 Task: In the sheet Budget Analysis ToolFont size of heading  18 Font style of dataoswald 'Font size of data '9 Alignment of headline & dataAlign center.   Fill color in heading, Red Font color of dataIn the sheet   Spark Sales log   book
Action: Mouse moved to (130, 705)
Screenshot: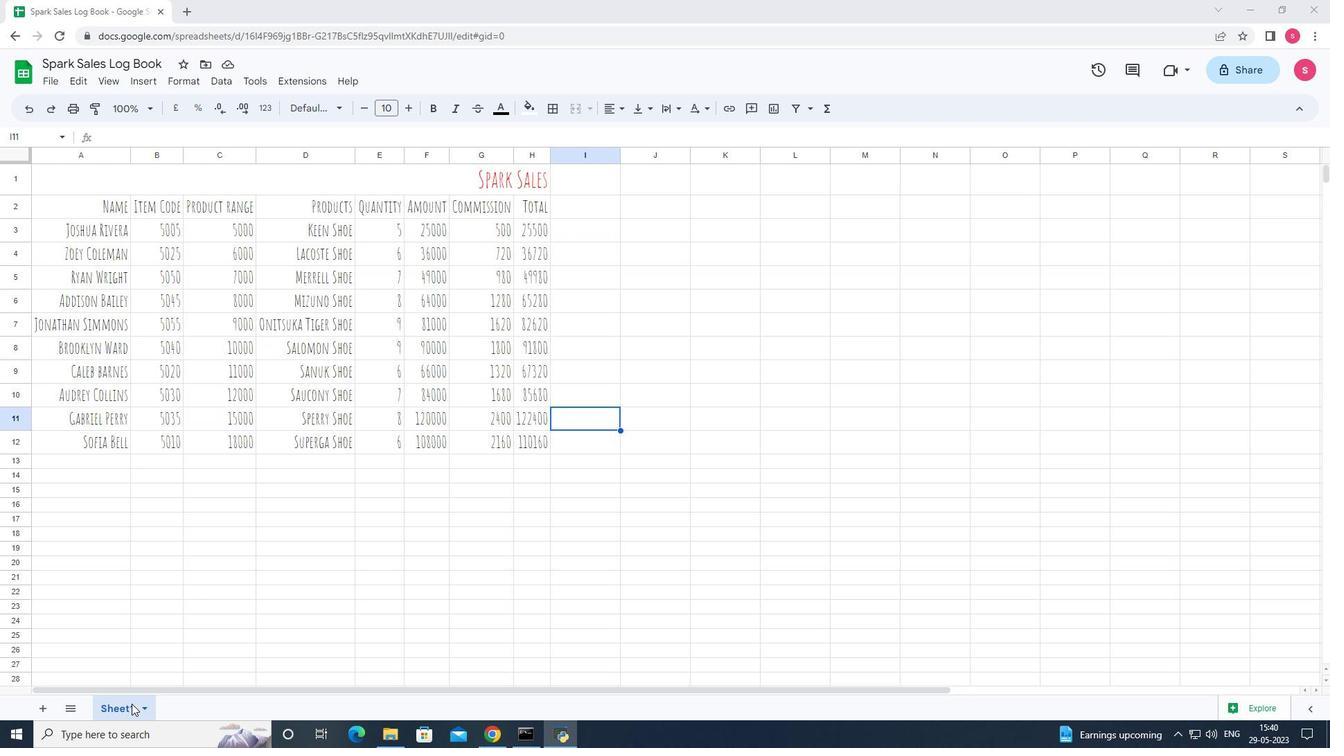 
Action: Mouse pressed left at (130, 705)
Screenshot: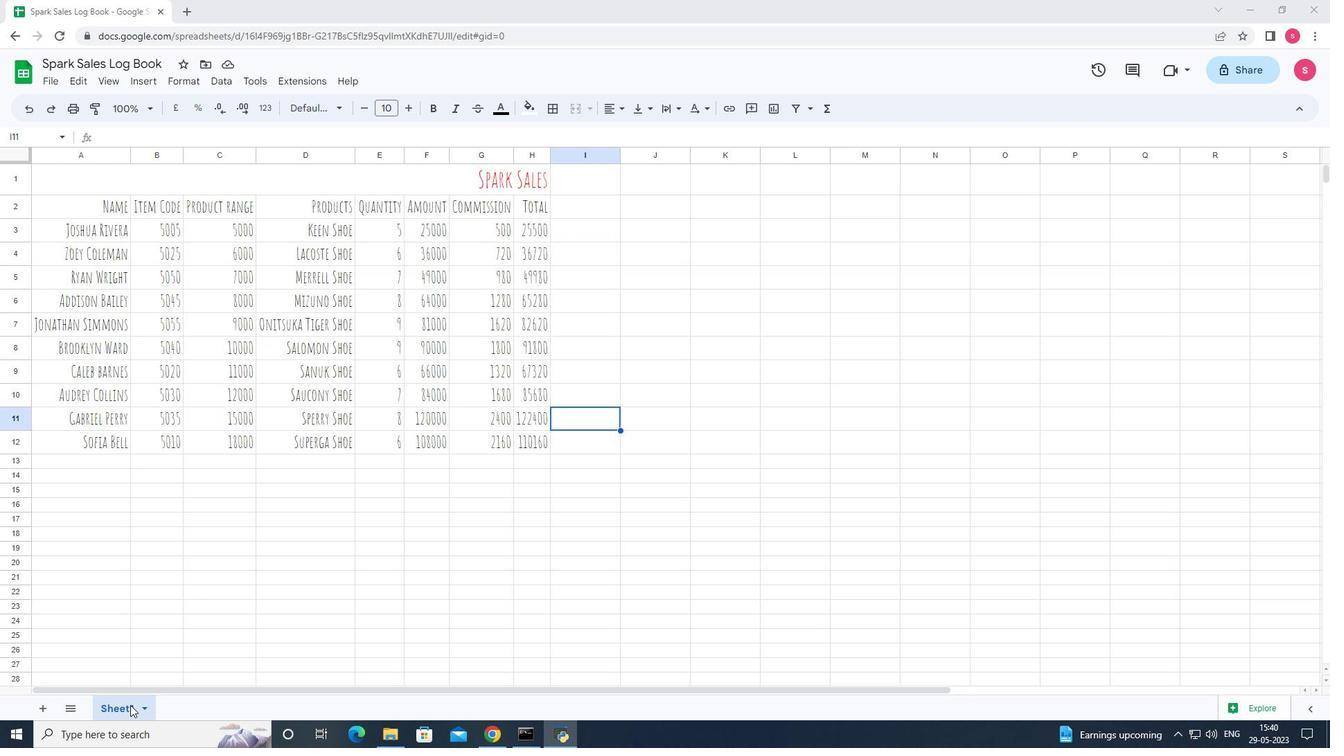 
Action: Mouse pressed left at (130, 705)
Screenshot: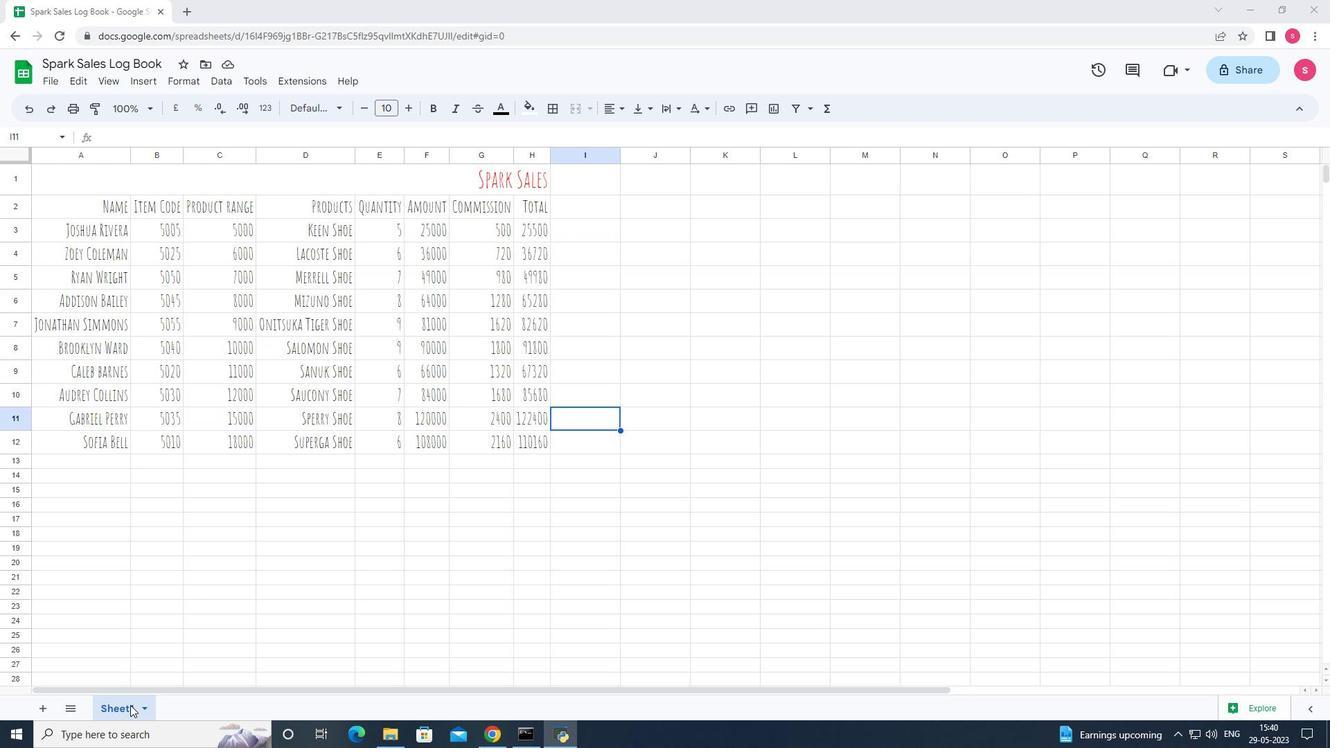 
Action: Key pressed <Key.shift>Budget<Key.space><Key.shift>Analysis<Key.space><Key.shift>Tool<Key.enter>
Screenshot: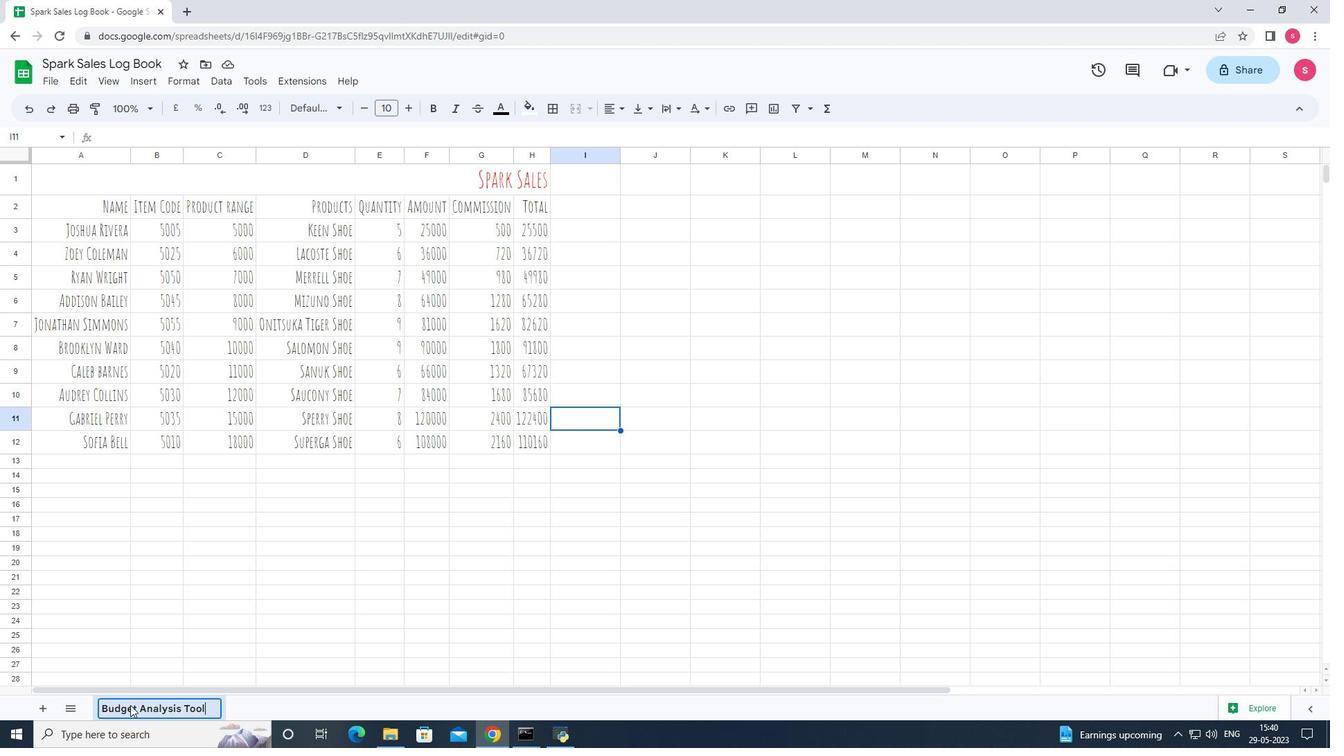 
Action: Mouse moved to (288, 184)
Screenshot: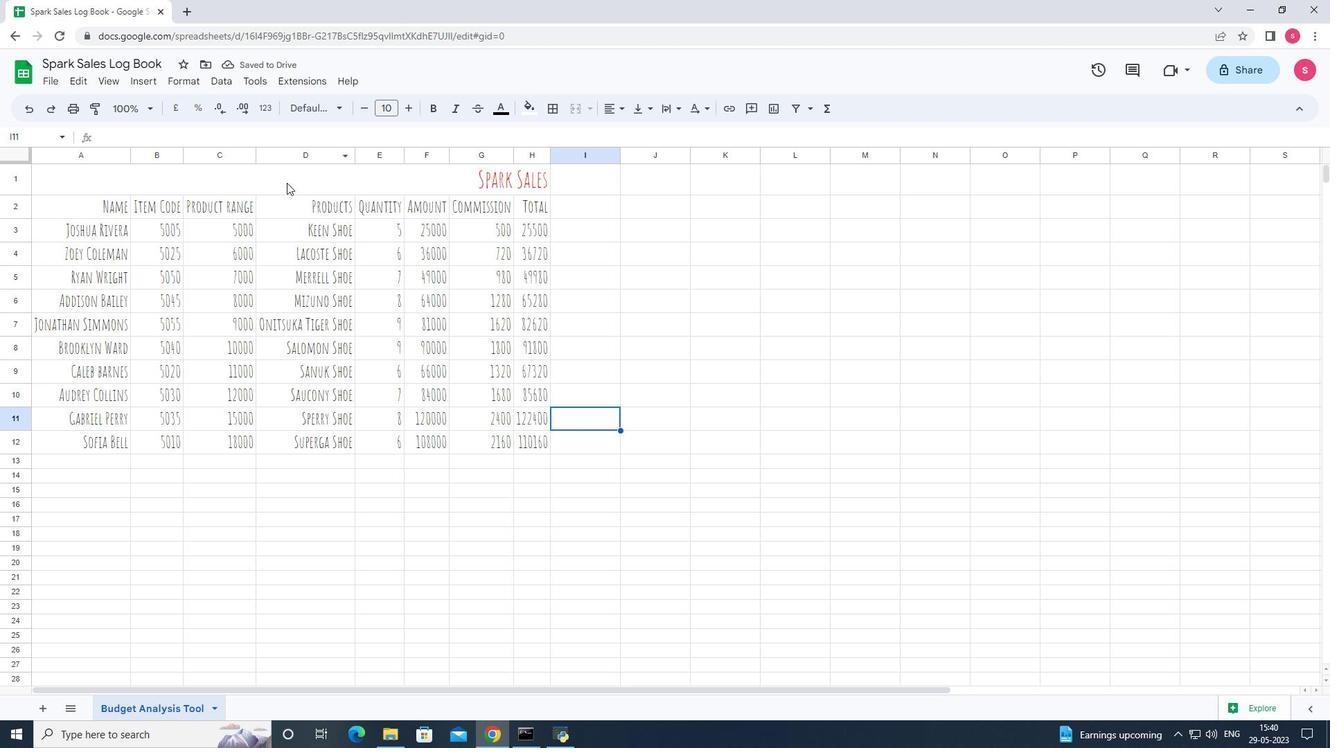 
Action: Mouse pressed left at (288, 184)
Screenshot: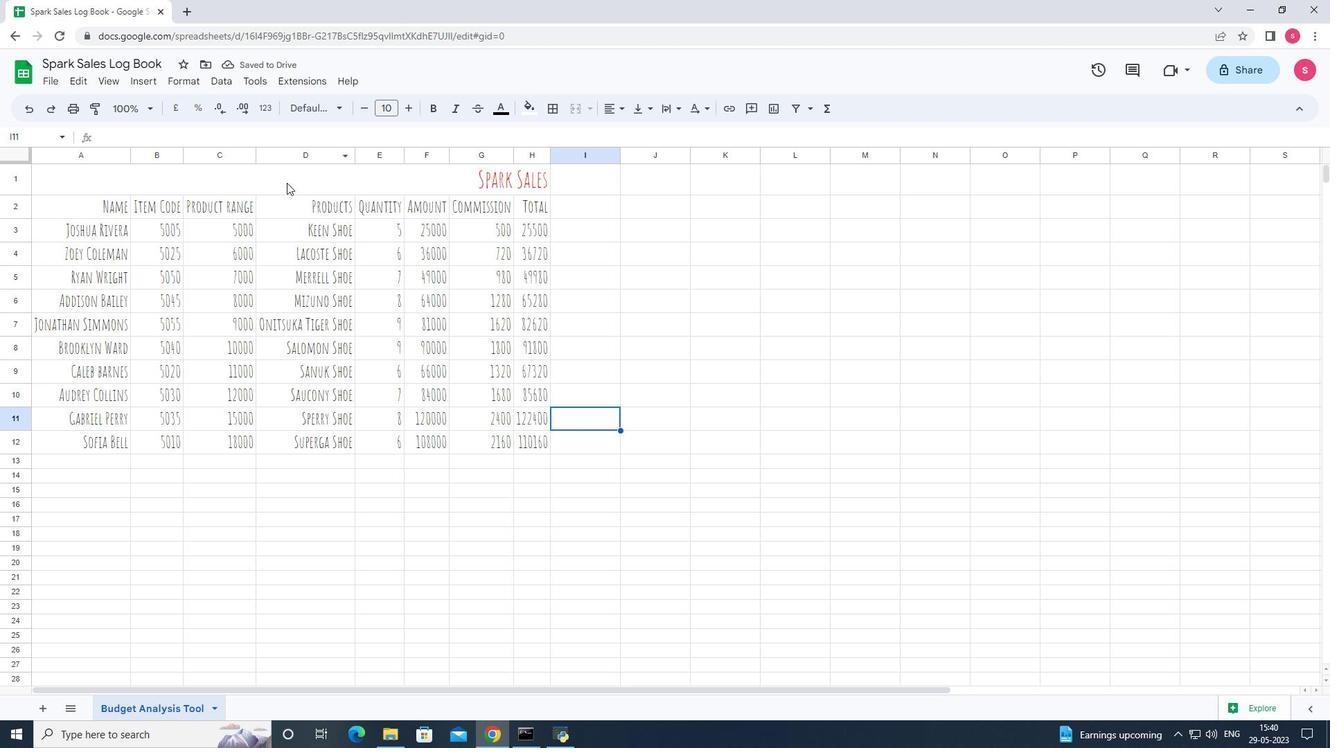 
Action: Mouse moved to (366, 110)
Screenshot: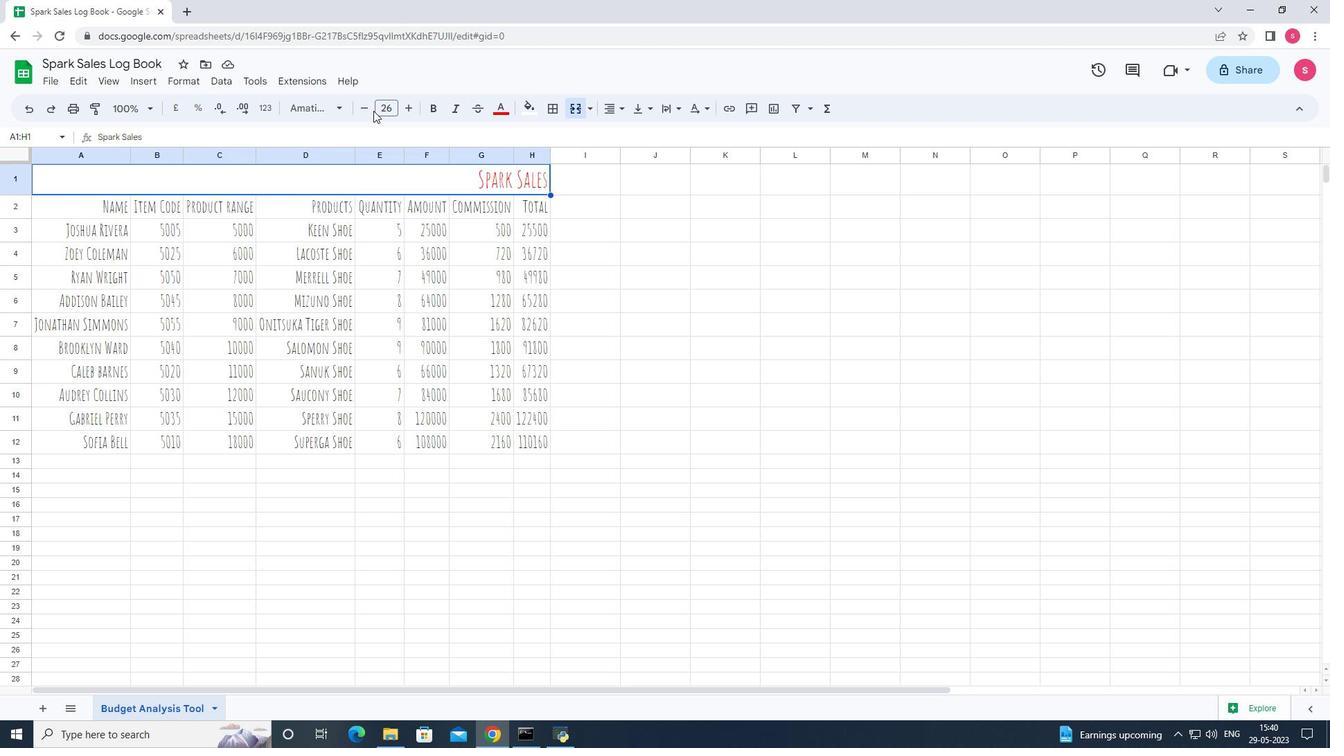 
Action: Mouse pressed left at (366, 110)
Screenshot: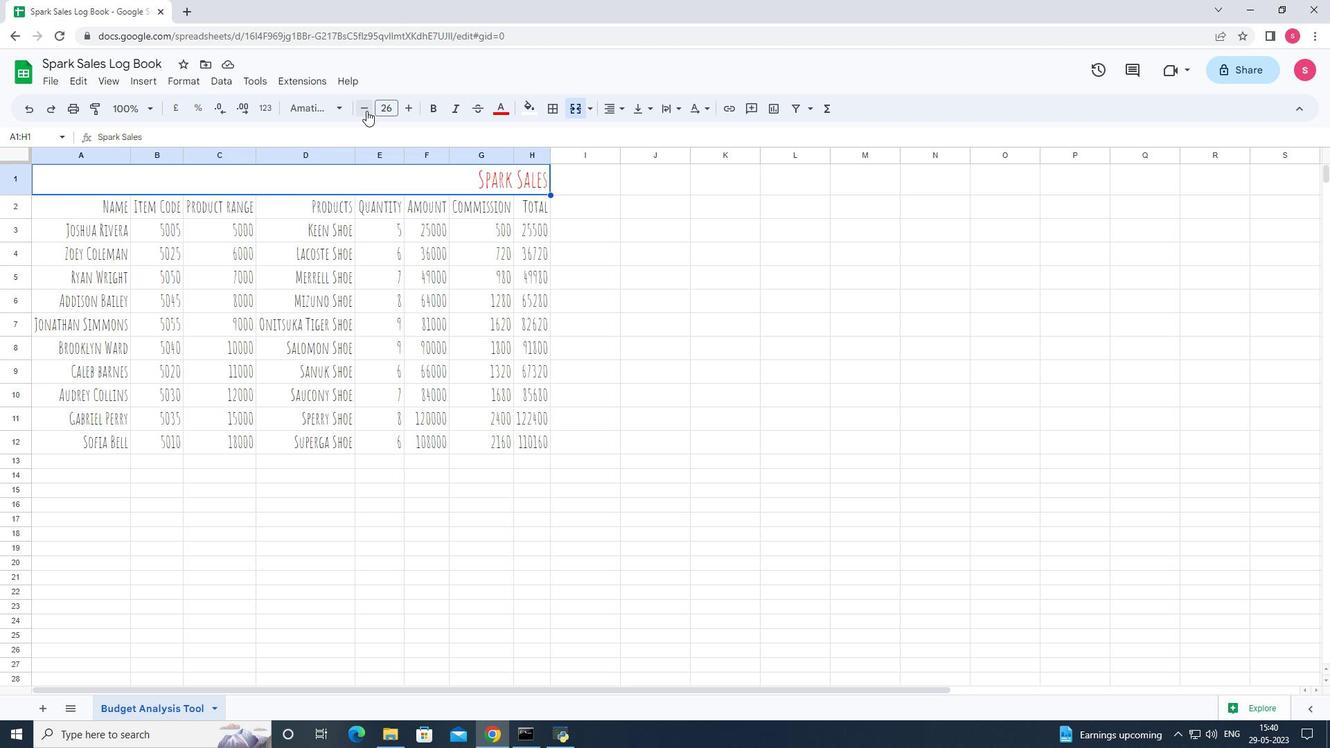 
Action: Mouse pressed left at (366, 110)
Screenshot: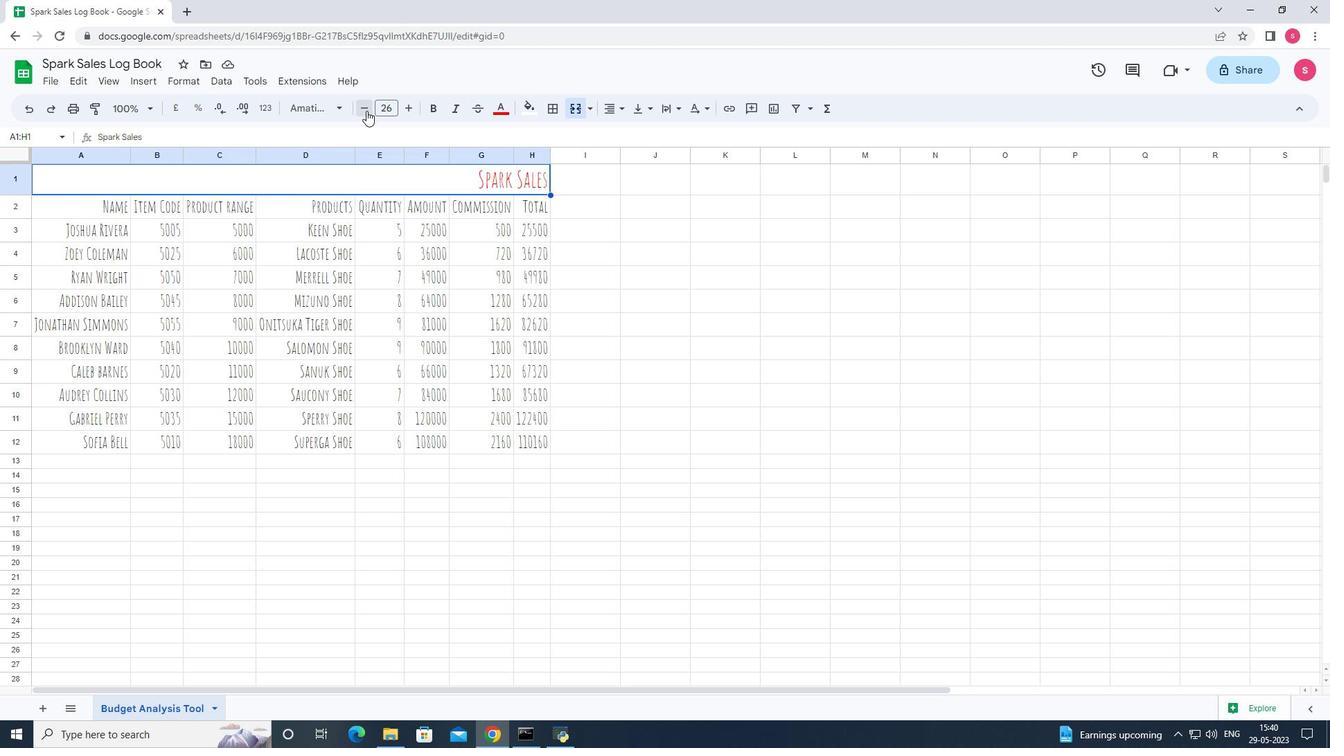 
Action: Mouse pressed left at (366, 110)
Screenshot: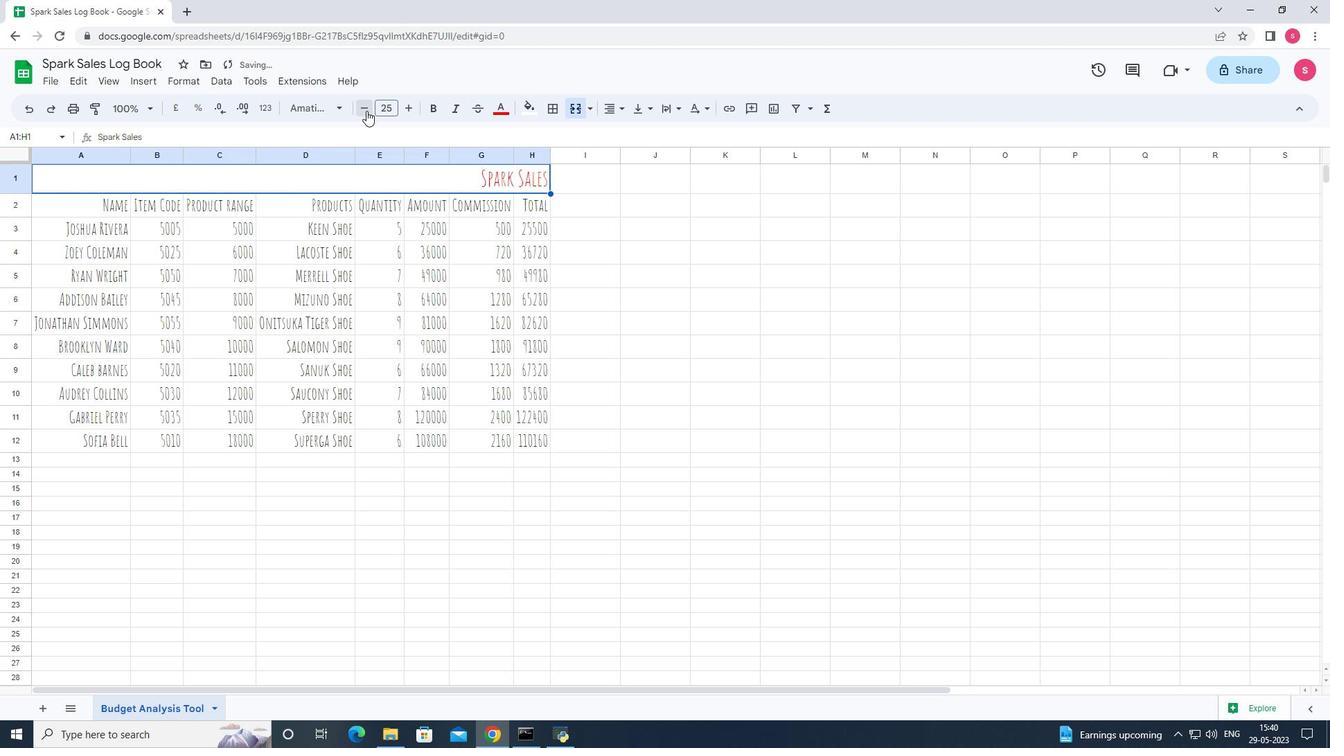 
Action: Mouse pressed left at (366, 110)
Screenshot: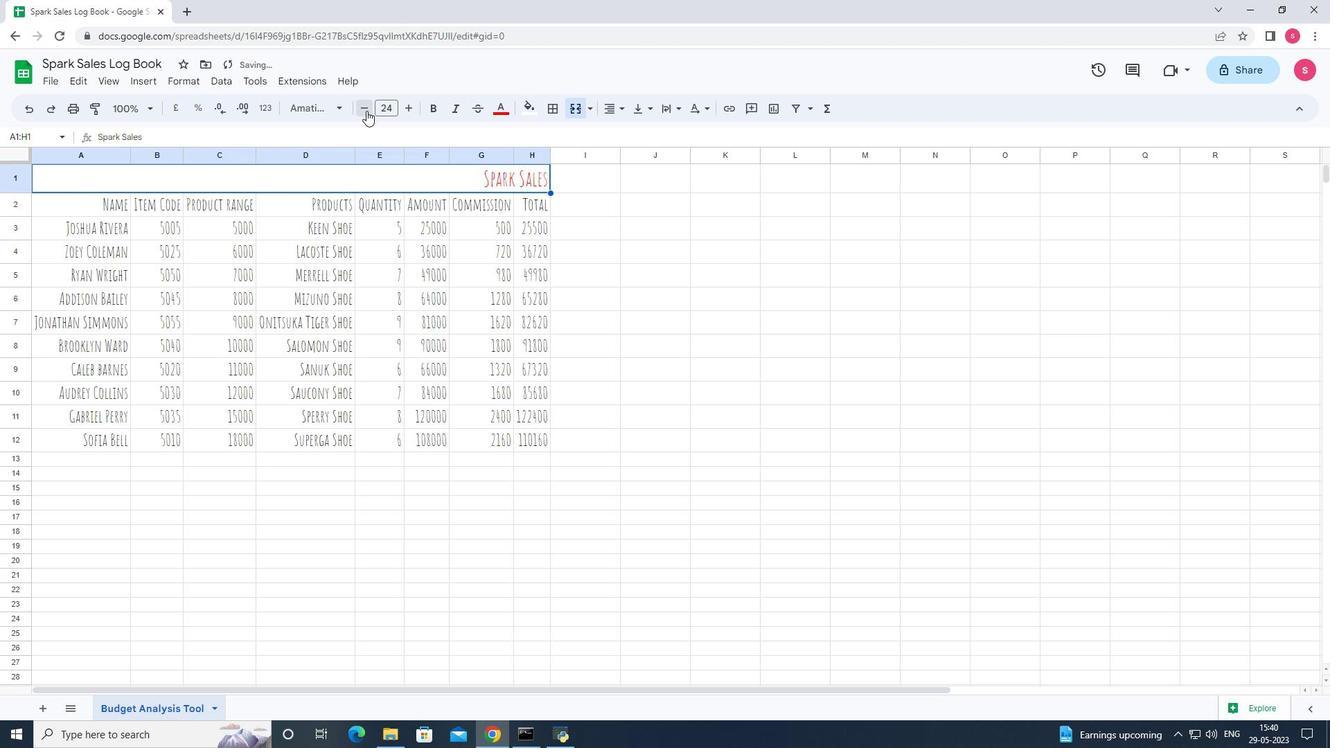 
Action: Mouse pressed left at (366, 110)
Screenshot: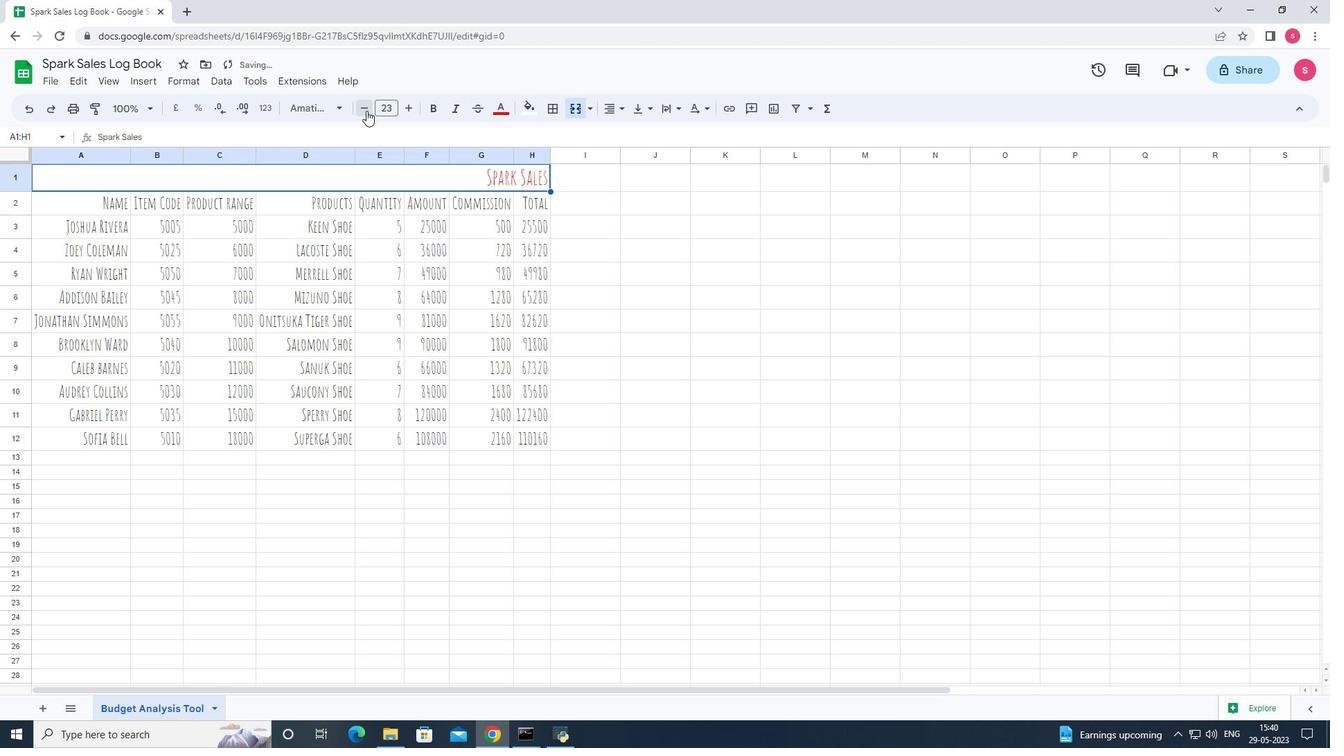 
Action: Mouse pressed left at (366, 110)
Screenshot: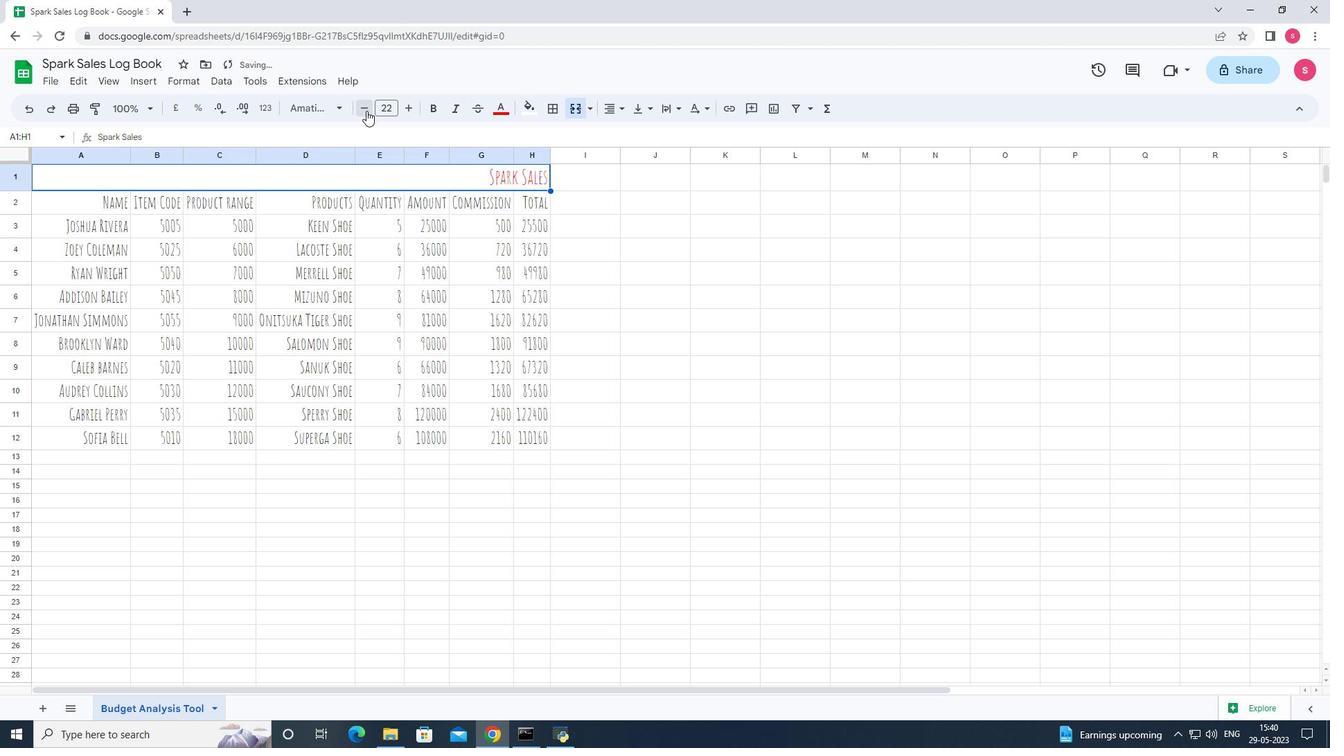 
Action: Mouse pressed left at (366, 110)
Screenshot: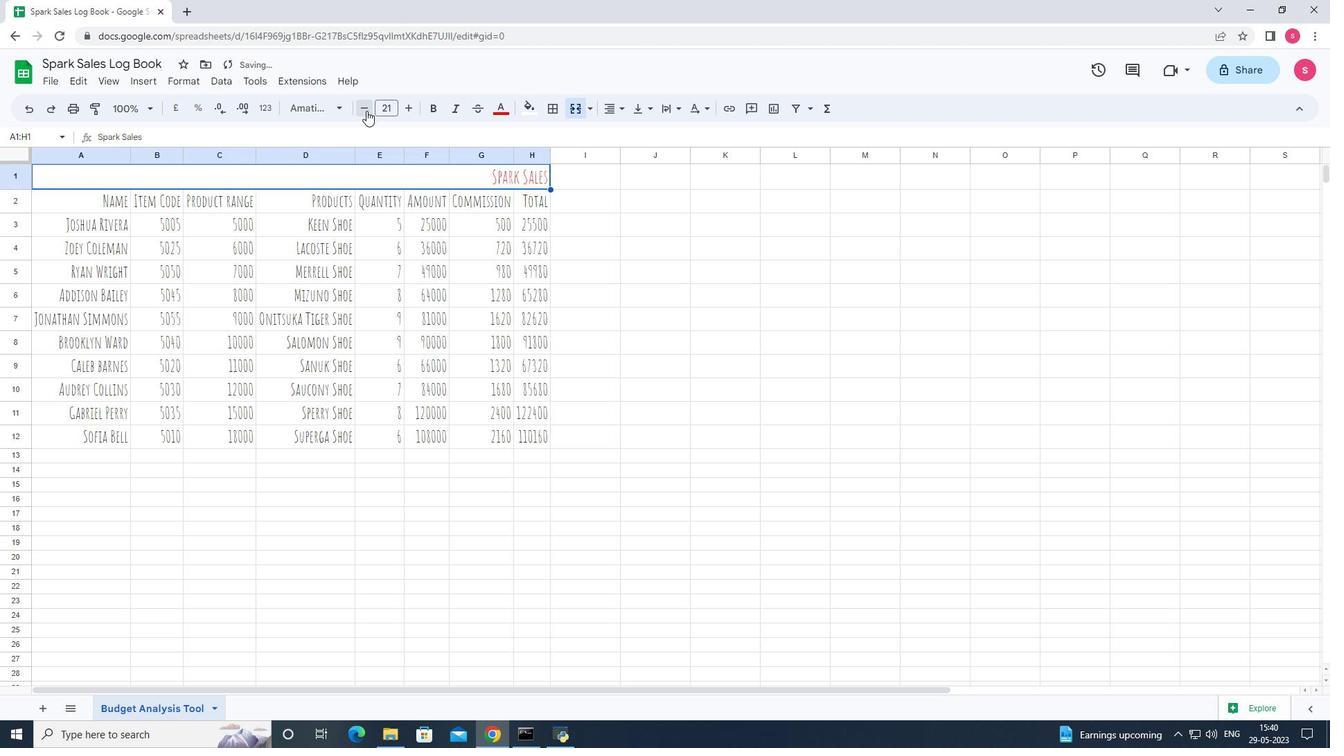 
Action: Mouse pressed left at (366, 110)
Screenshot: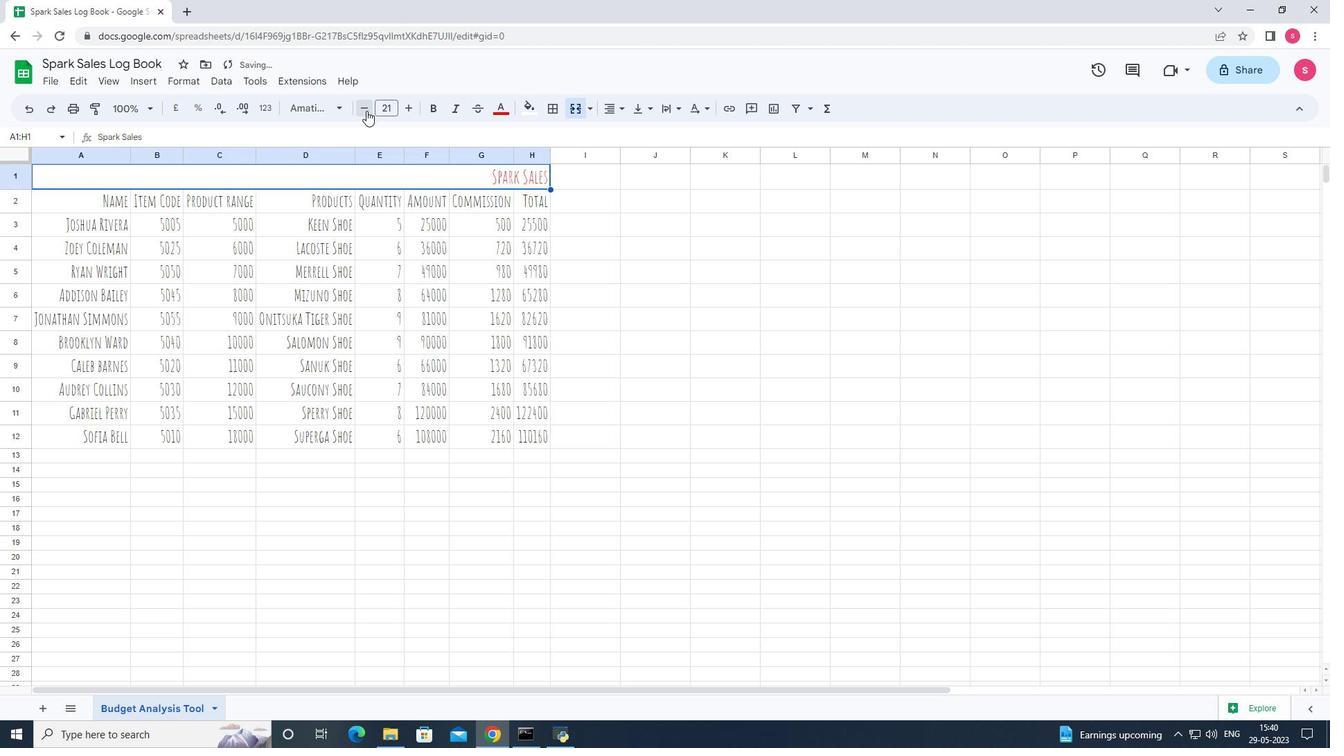
Action: Mouse moved to (90, 192)
Screenshot: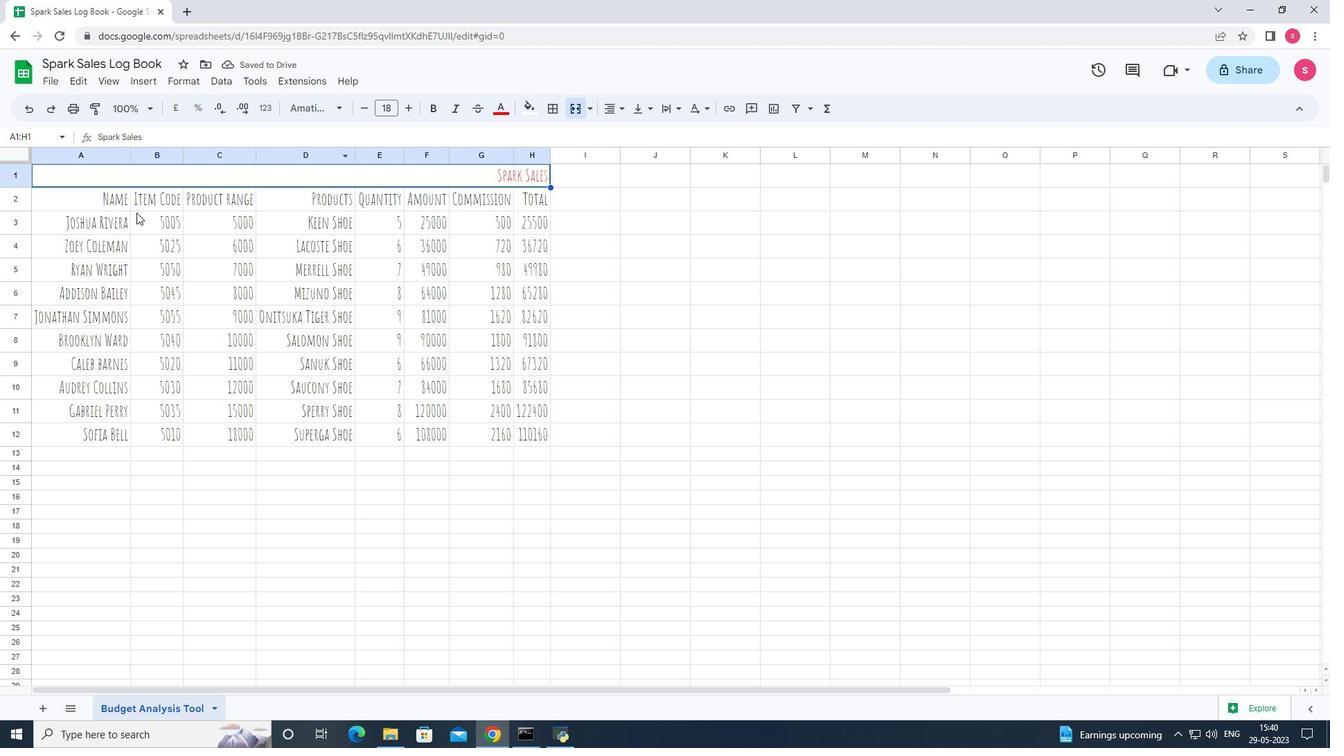 
Action: Mouse pressed left at (90, 192)
Screenshot: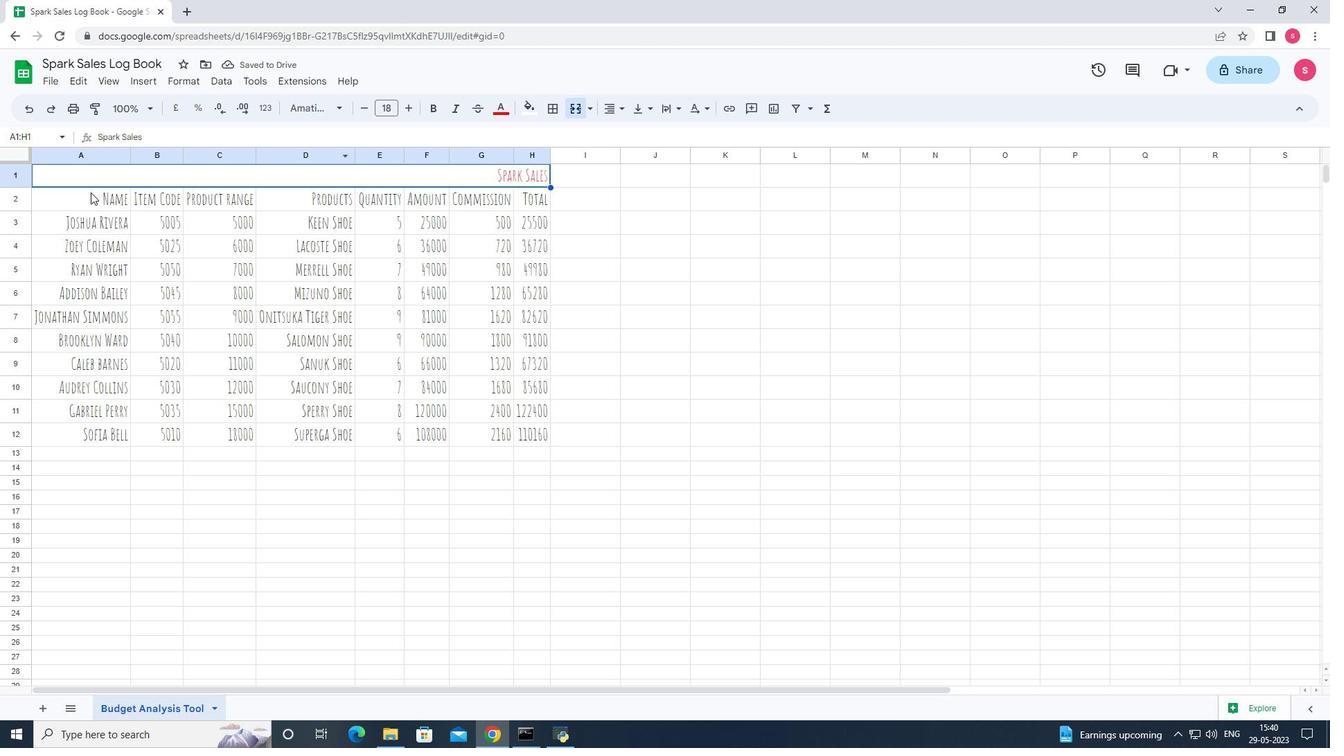 
Action: Mouse moved to (342, 112)
Screenshot: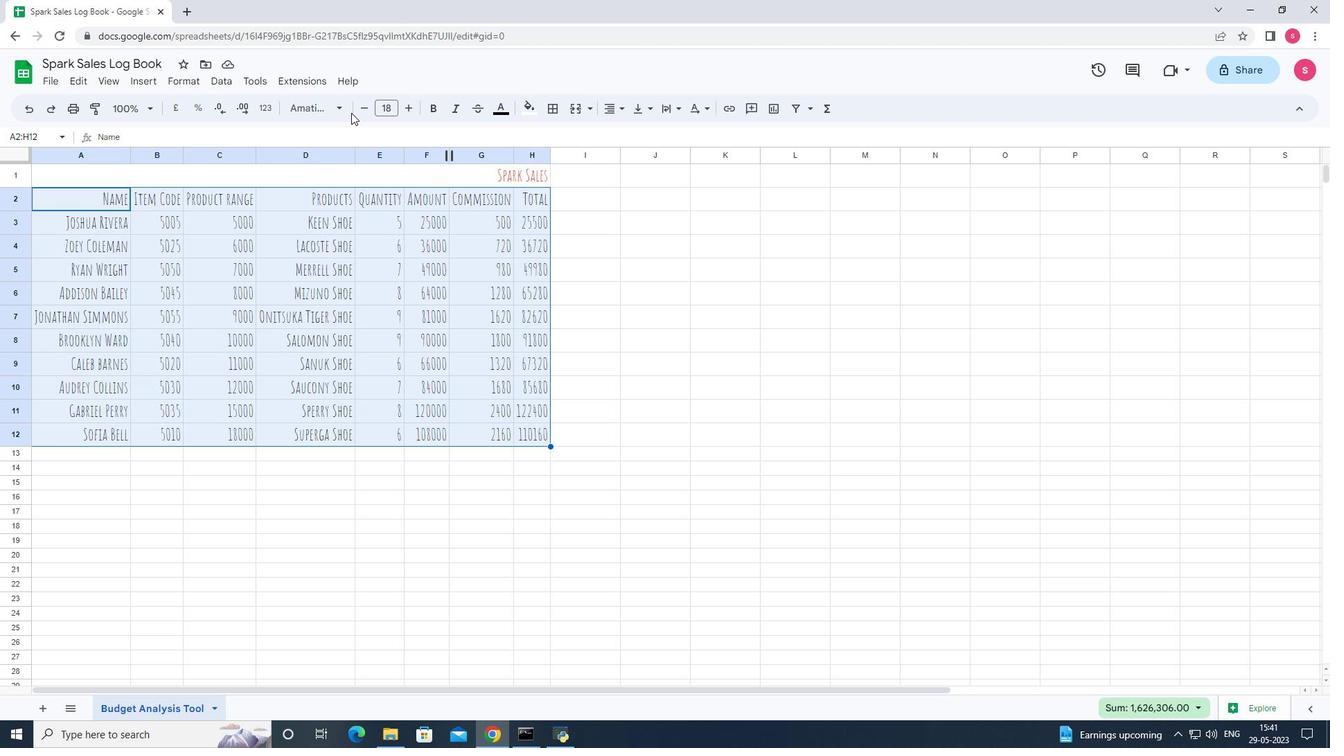 
Action: Mouse pressed left at (342, 112)
Screenshot: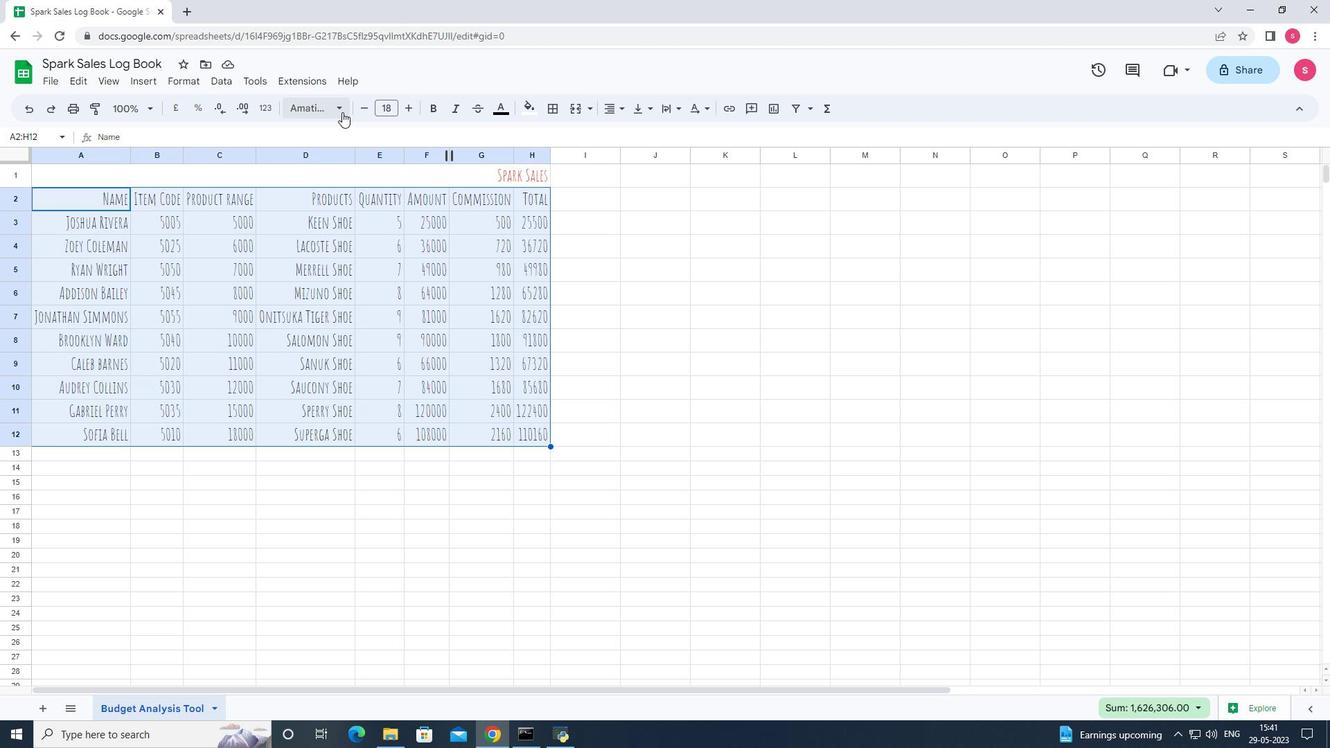 
Action: Mouse moved to (330, 272)
Screenshot: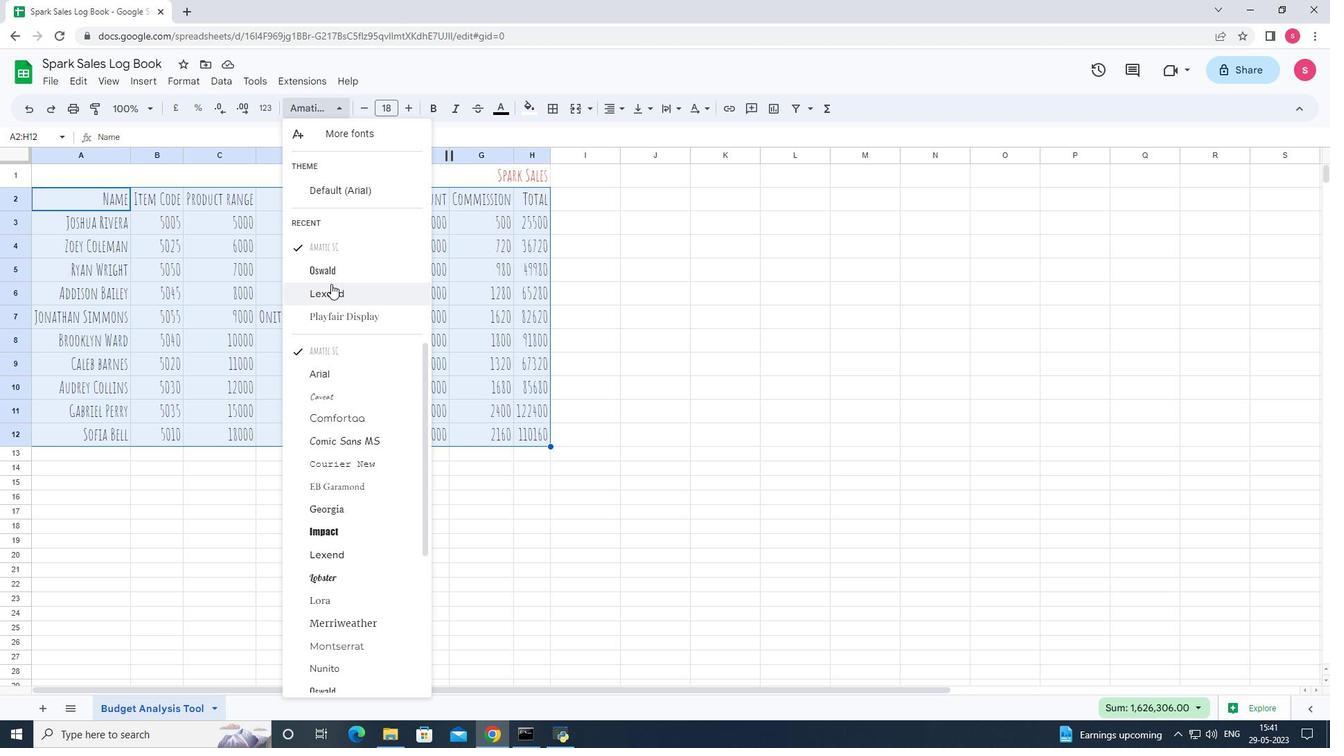 
Action: Mouse pressed left at (330, 272)
Screenshot: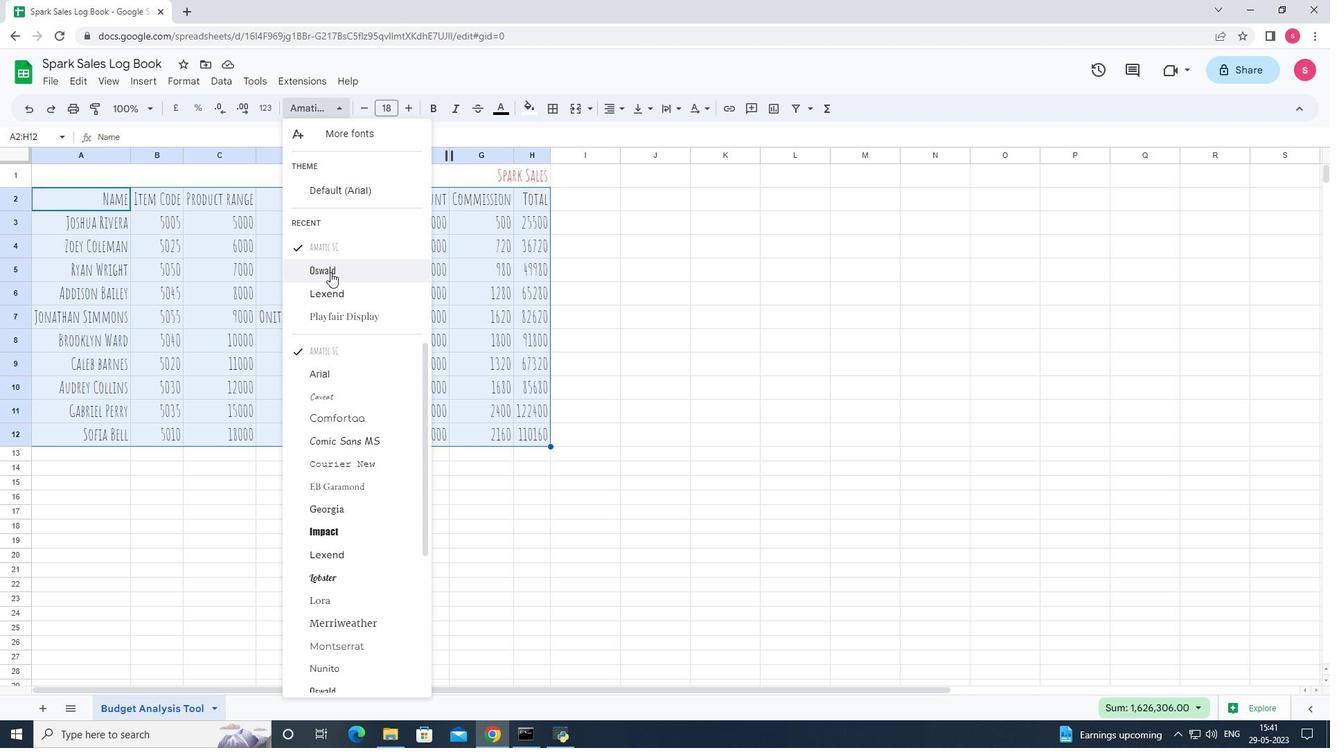 
Action: Mouse moved to (367, 103)
Screenshot: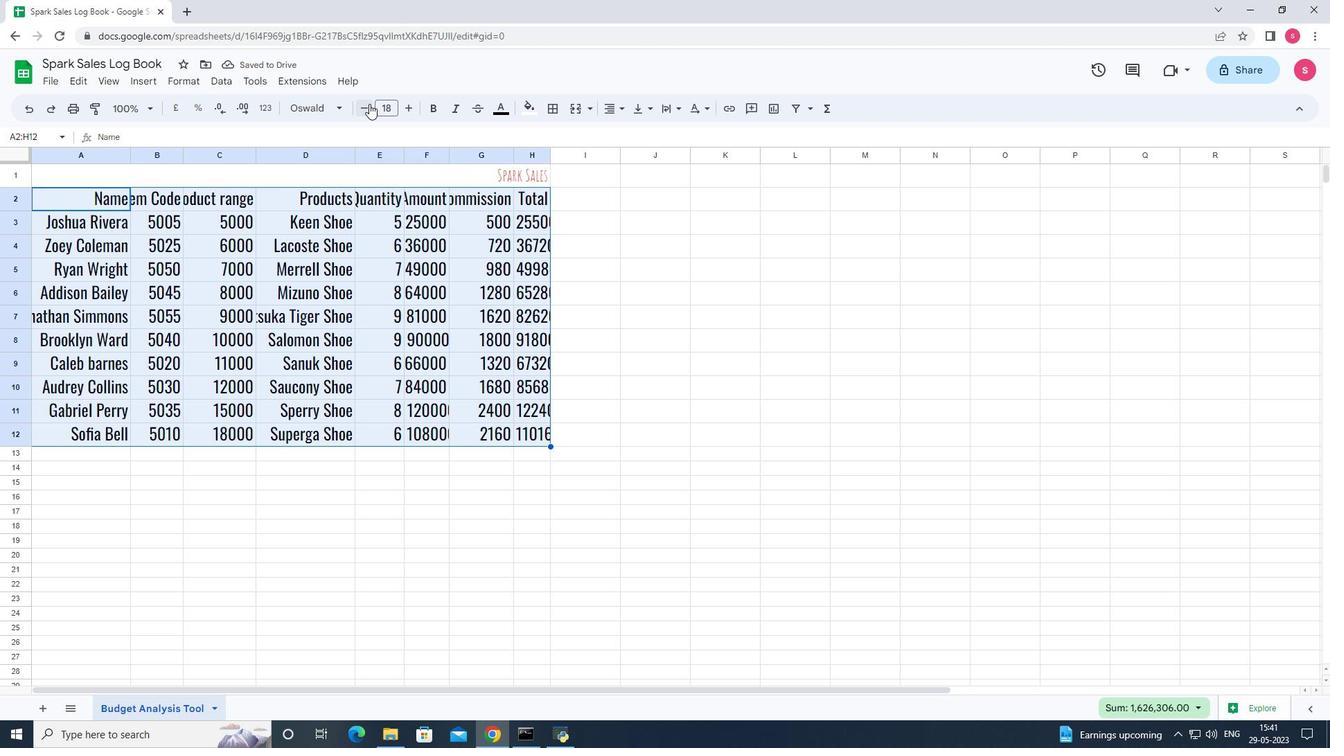 
Action: Mouse pressed left at (367, 103)
Screenshot: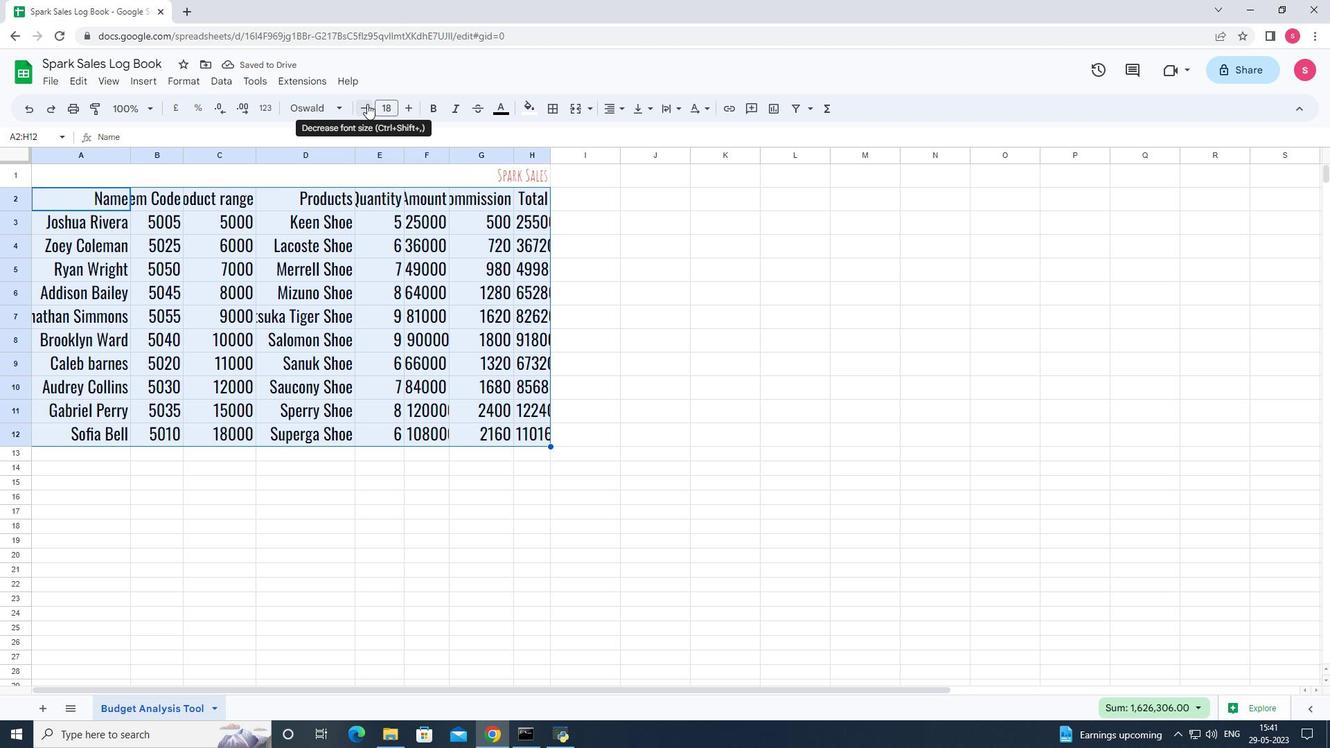 
Action: Mouse pressed left at (367, 103)
Screenshot: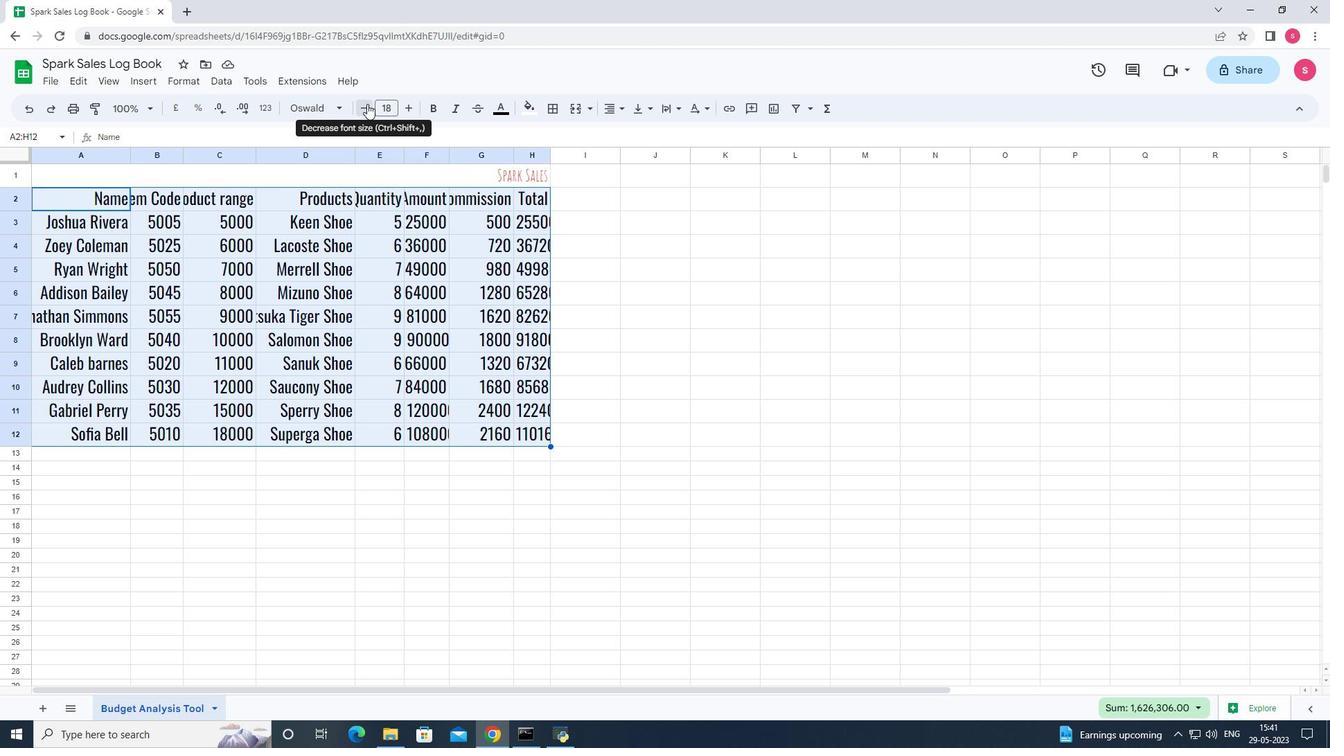 
Action: Mouse pressed left at (367, 103)
Screenshot: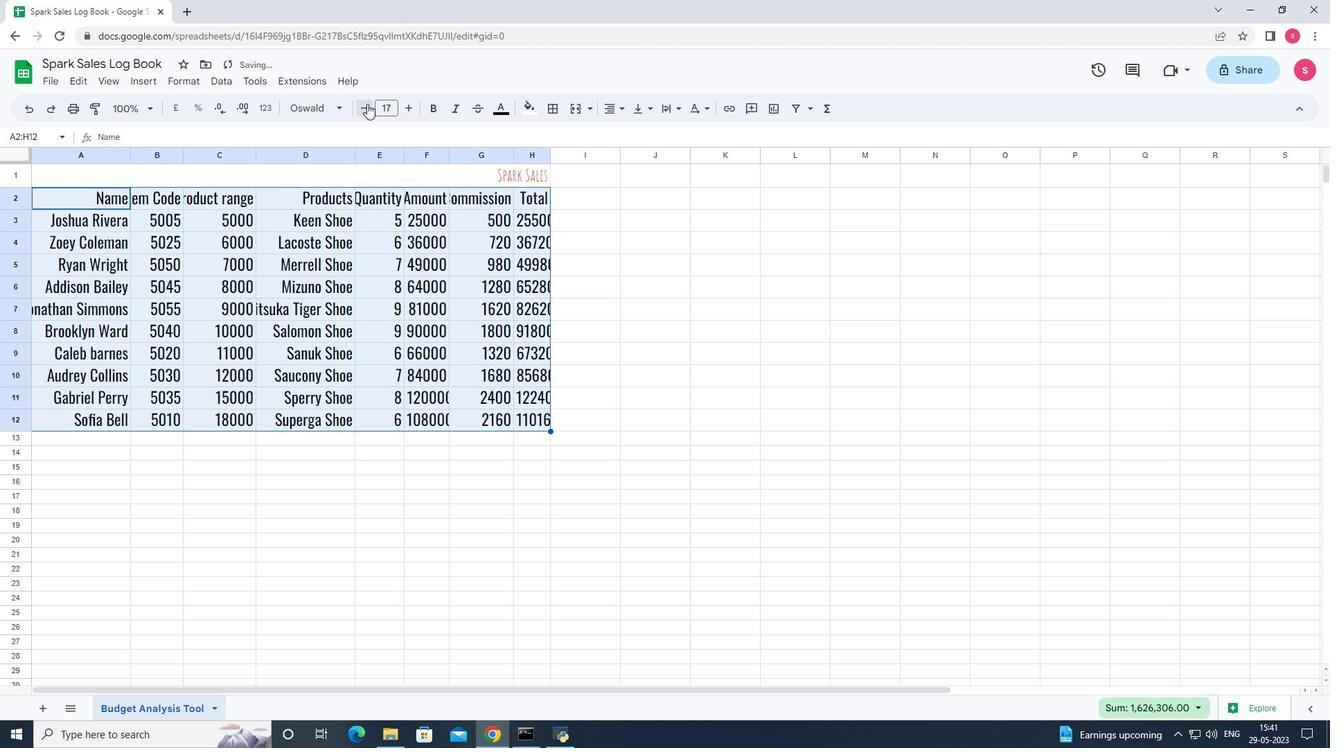 
Action: Mouse pressed left at (367, 103)
Screenshot: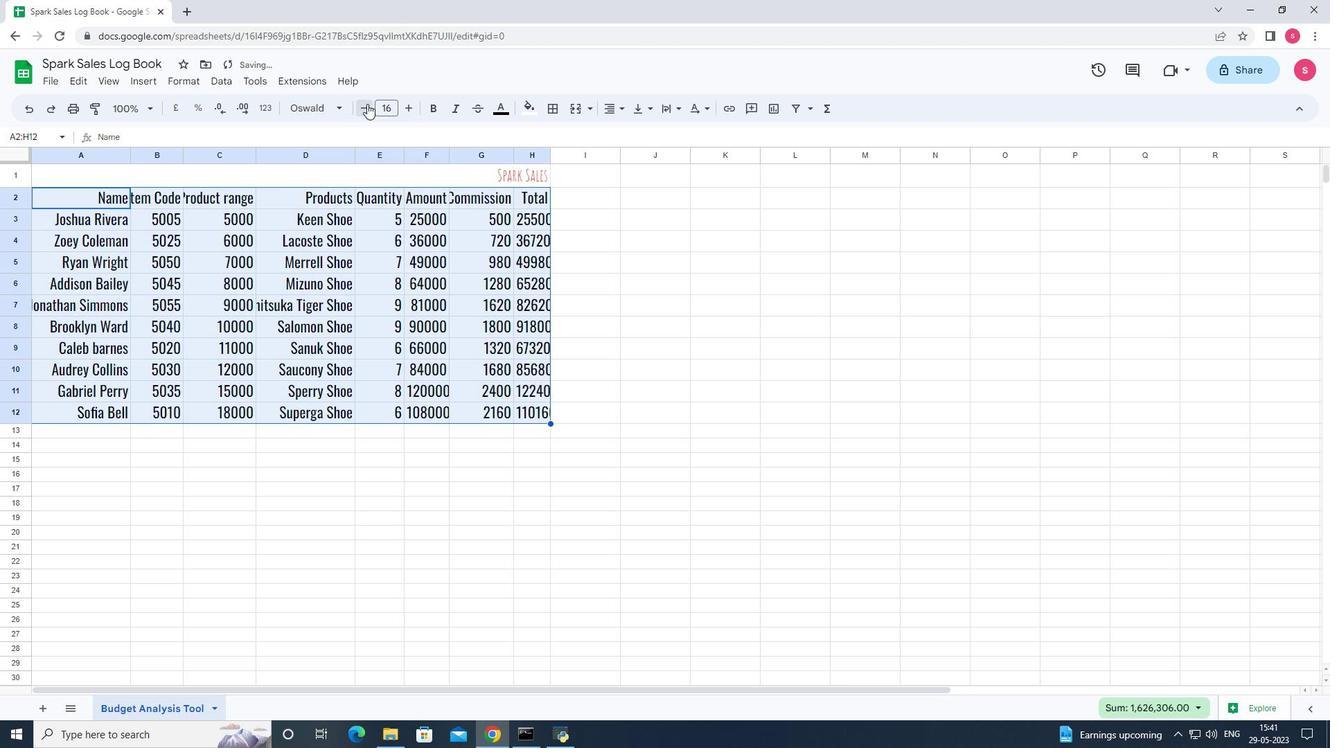 
Action: Mouse pressed left at (367, 103)
Screenshot: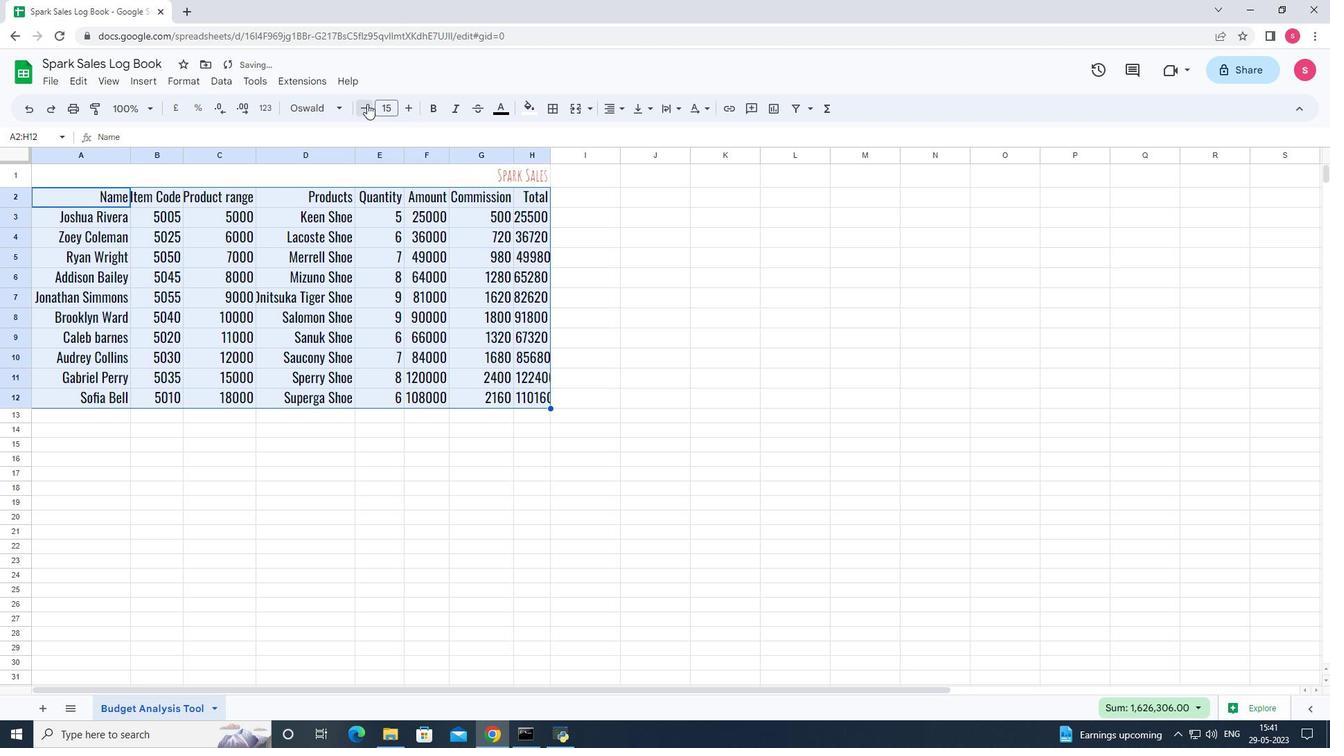 
Action: Mouse pressed left at (367, 103)
Screenshot: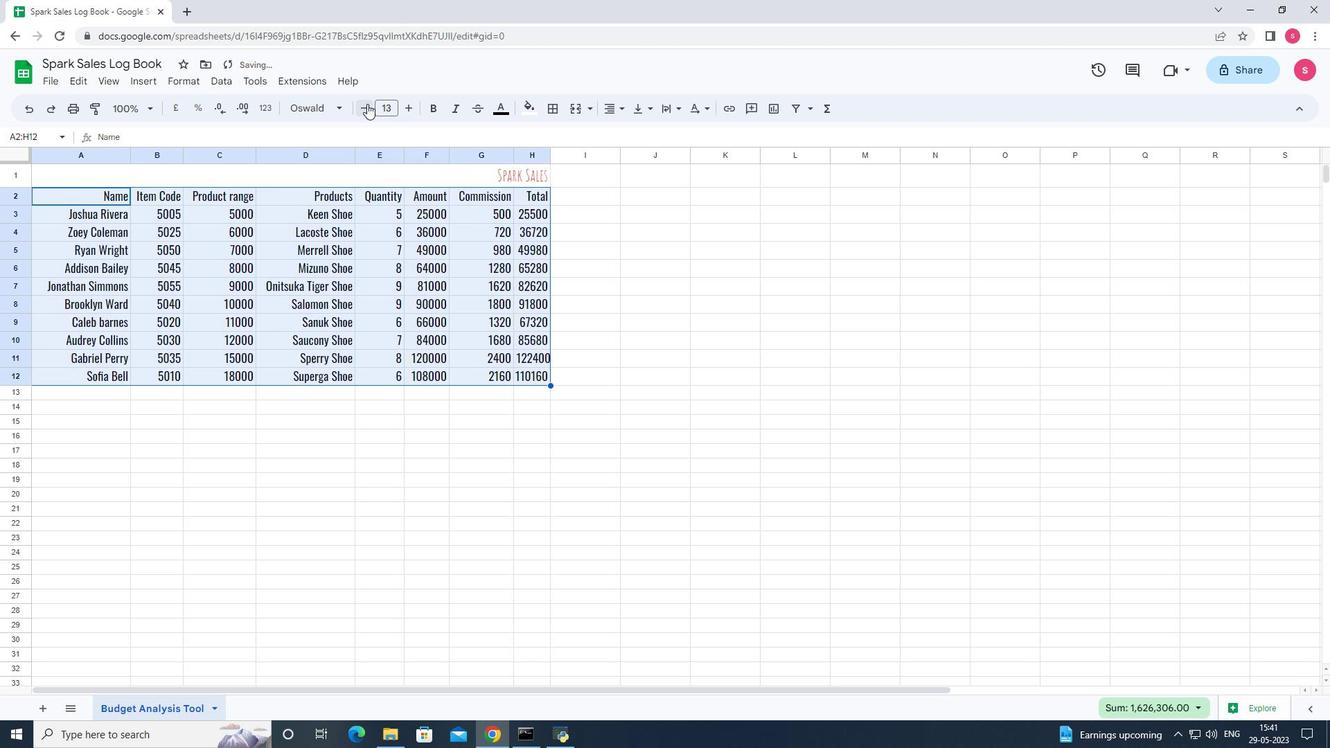 
Action: Mouse pressed left at (367, 103)
Screenshot: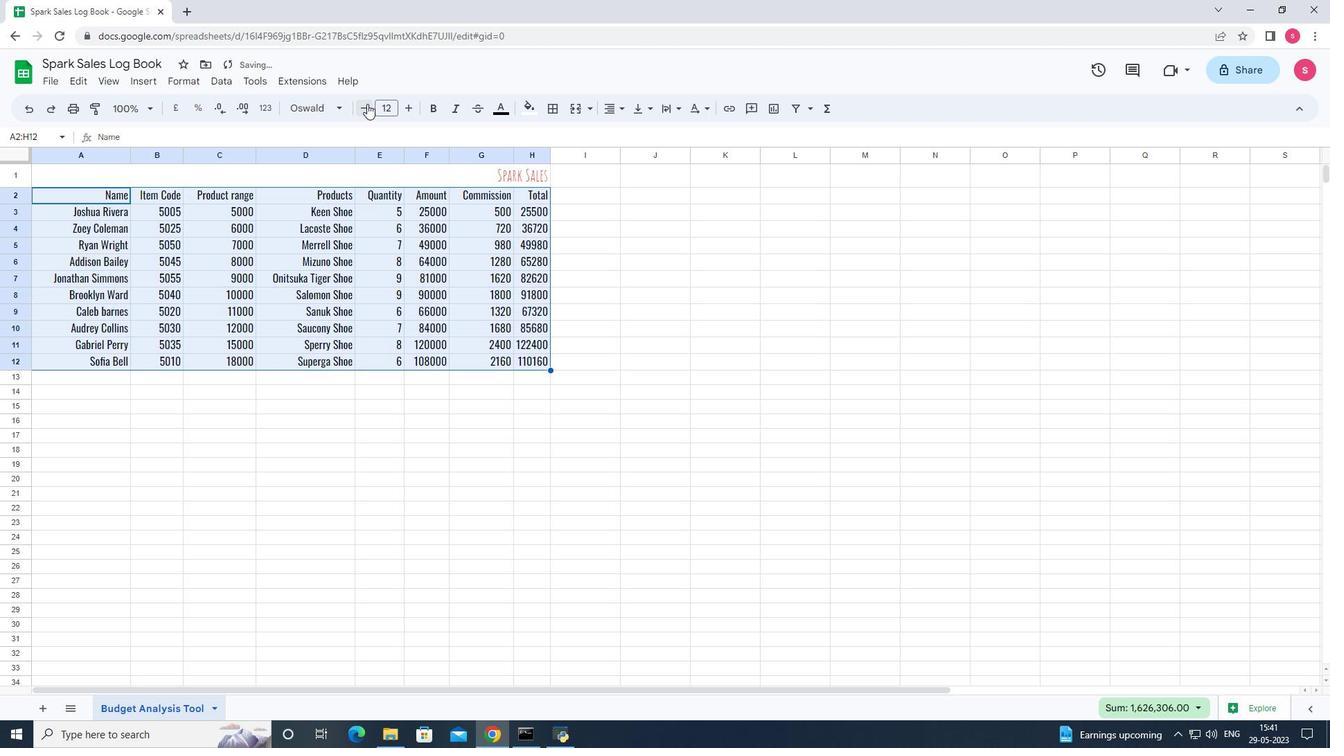 
Action: Mouse pressed left at (367, 103)
Screenshot: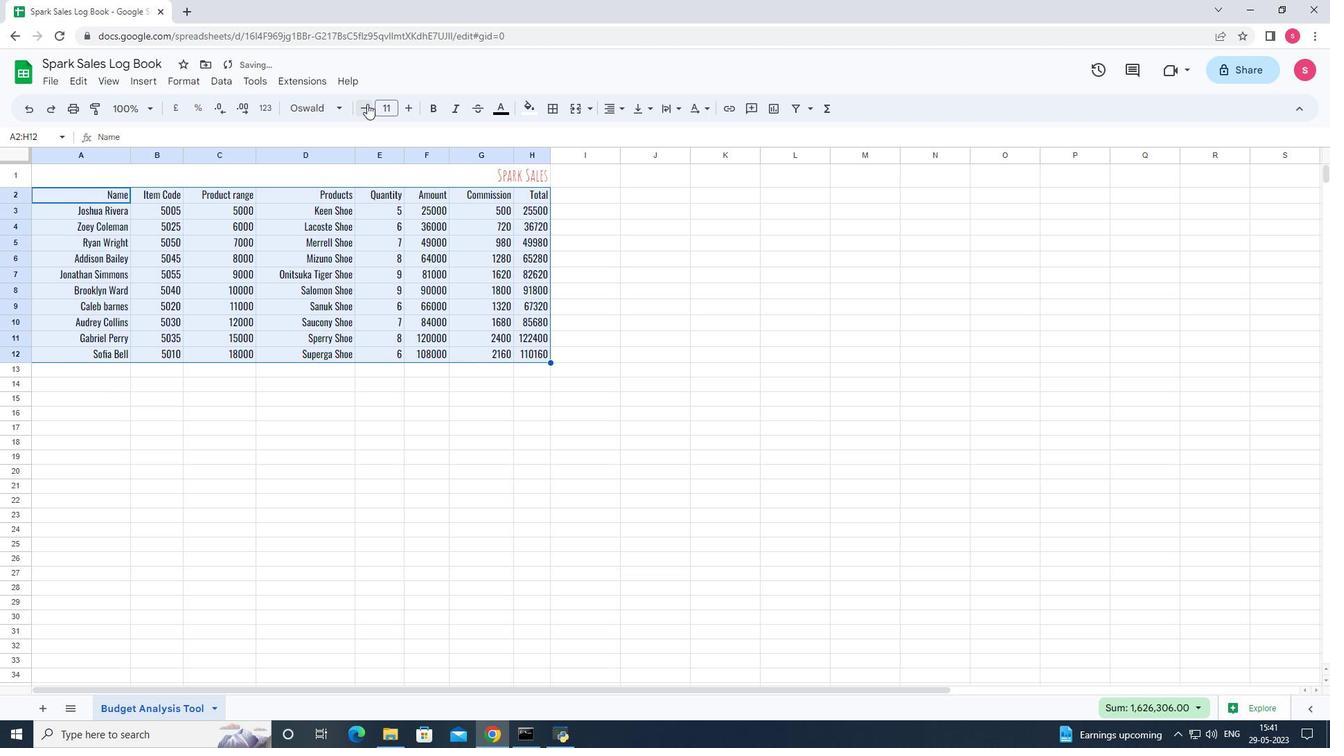 
Action: Mouse pressed left at (367, 103)
Screenshot: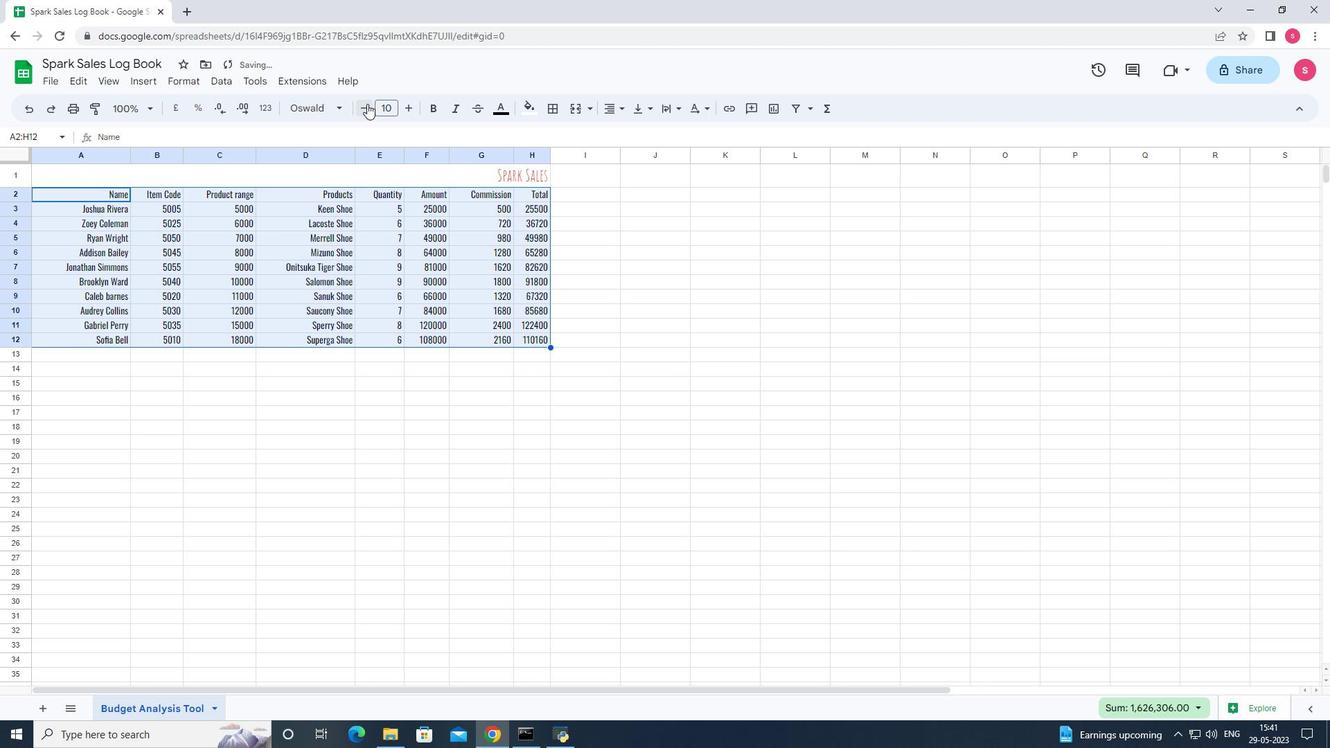 
Action: Mouse moved to (310, 177)
Screenshot: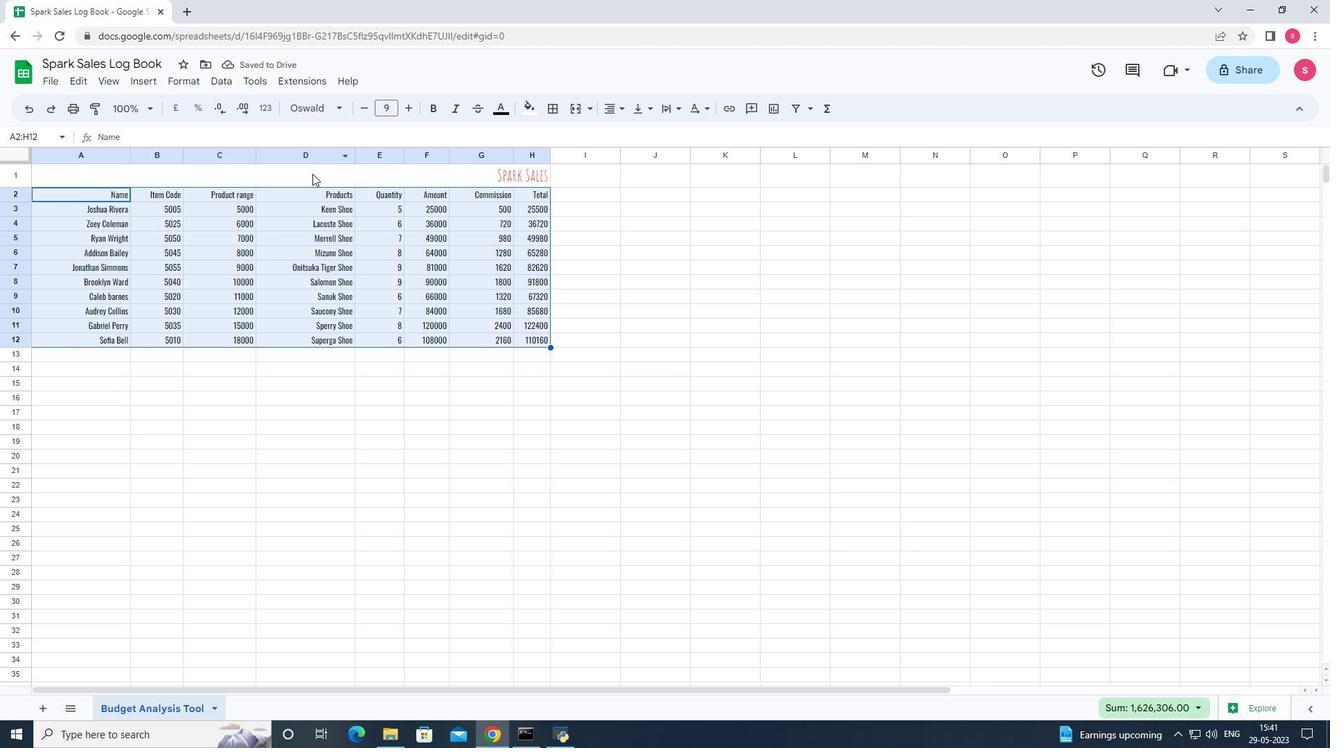 
Action: Mouse pressed left at (310, 177)
Screenshot: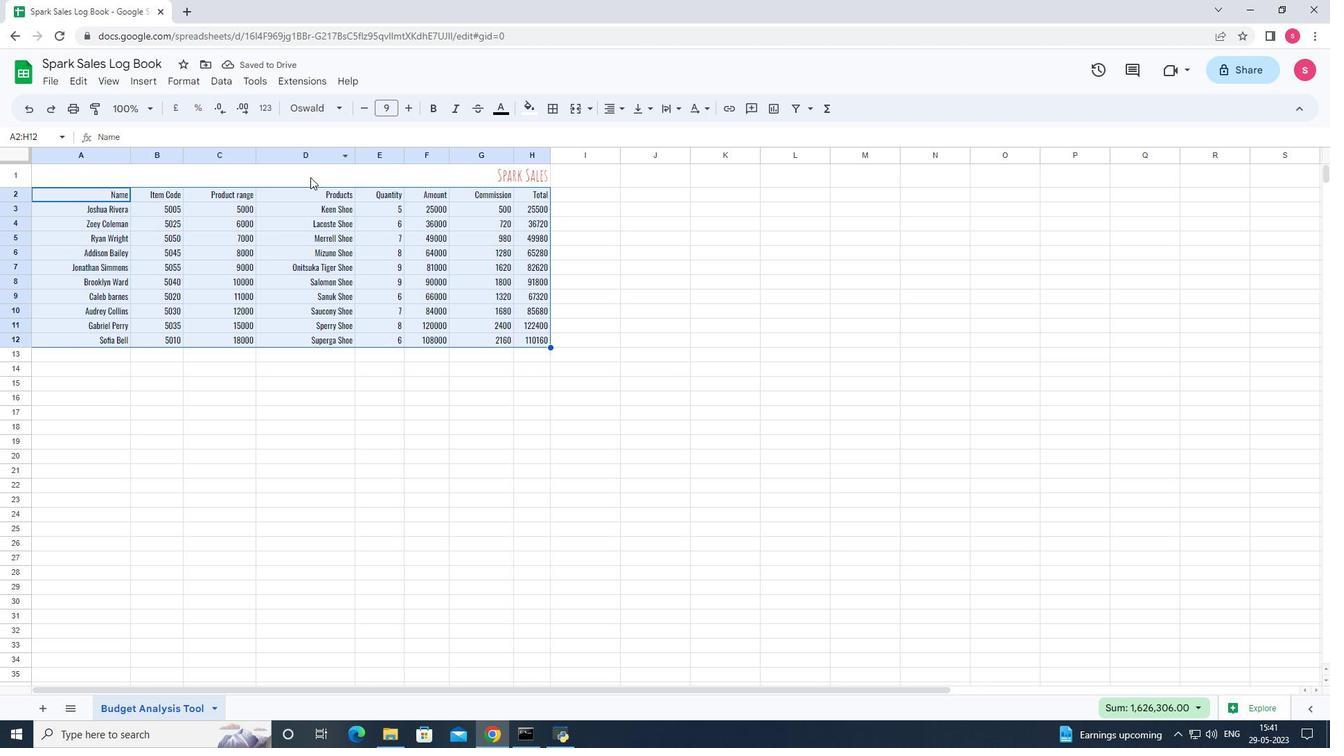 
Action: Mouse moved to (622, 110)
Screenshot: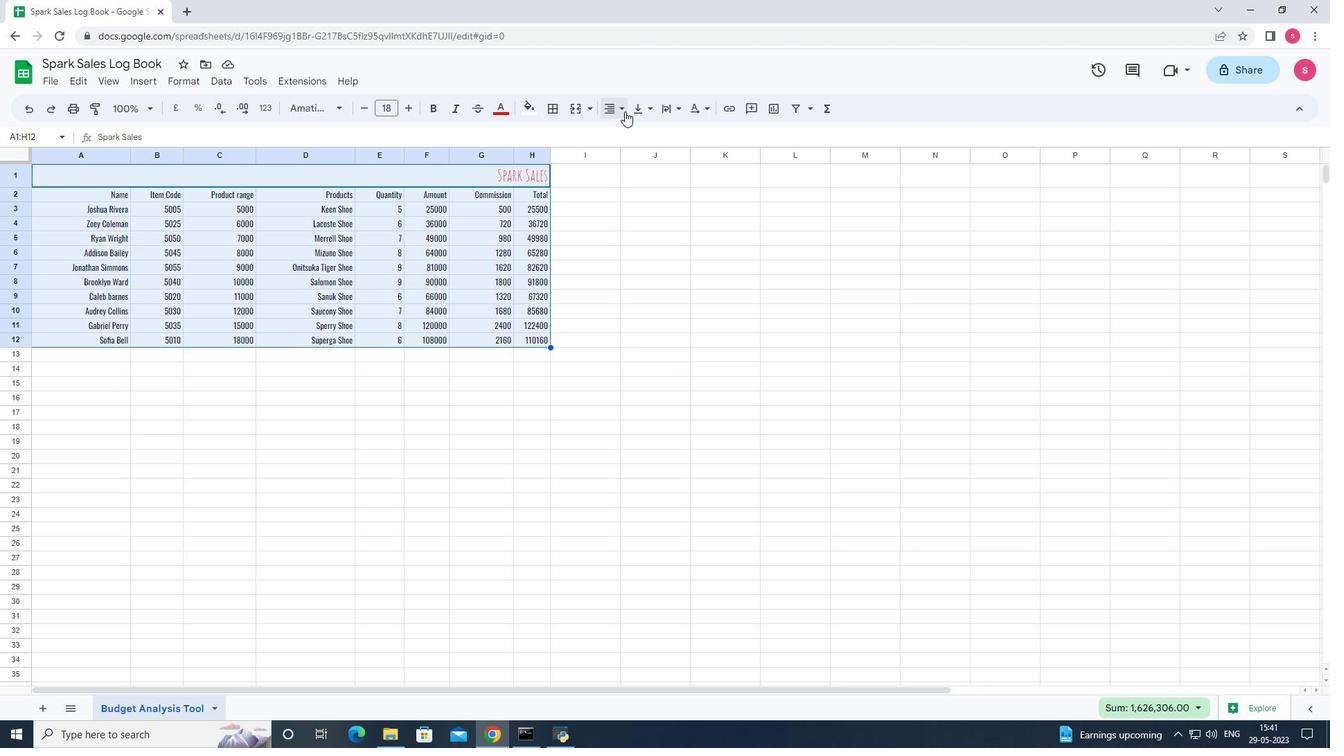 
Action: Mouse pressed left at (622, 110)
Screenshot: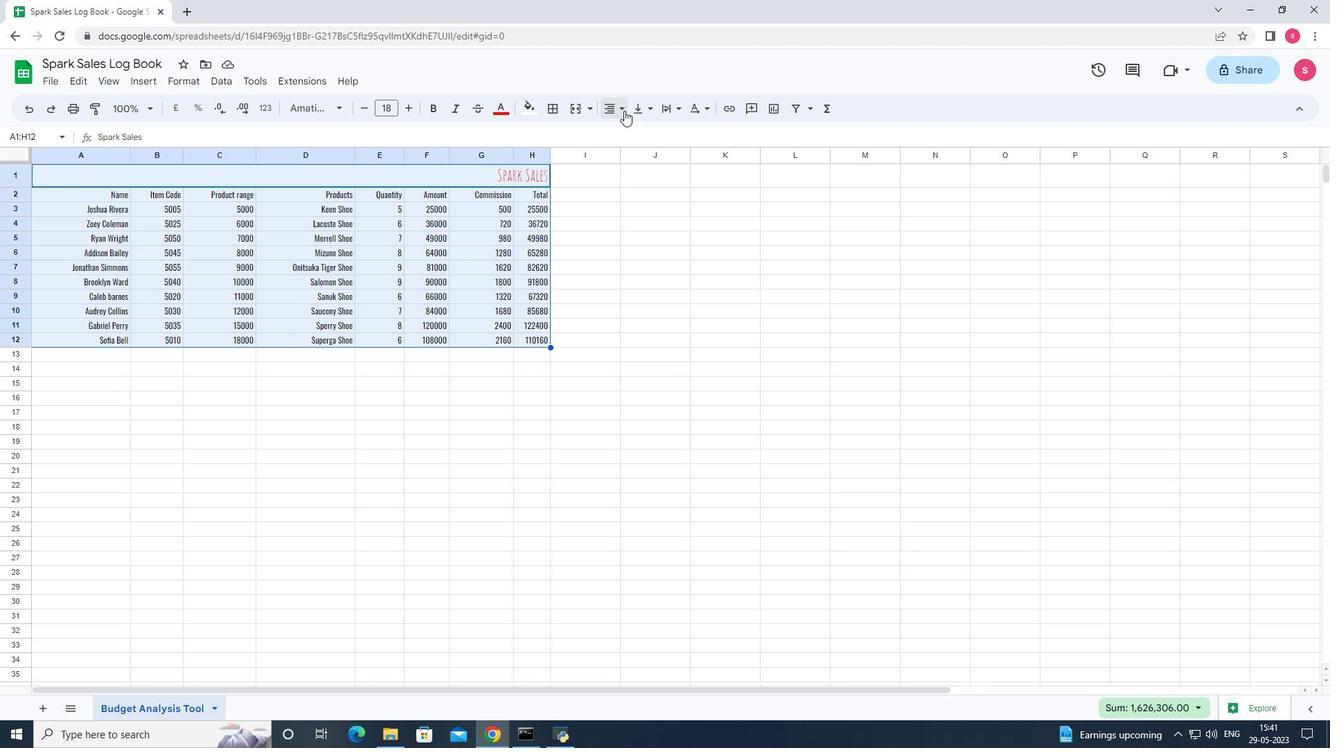 
Action: Mouse moved to (633, 138)
Screenshot: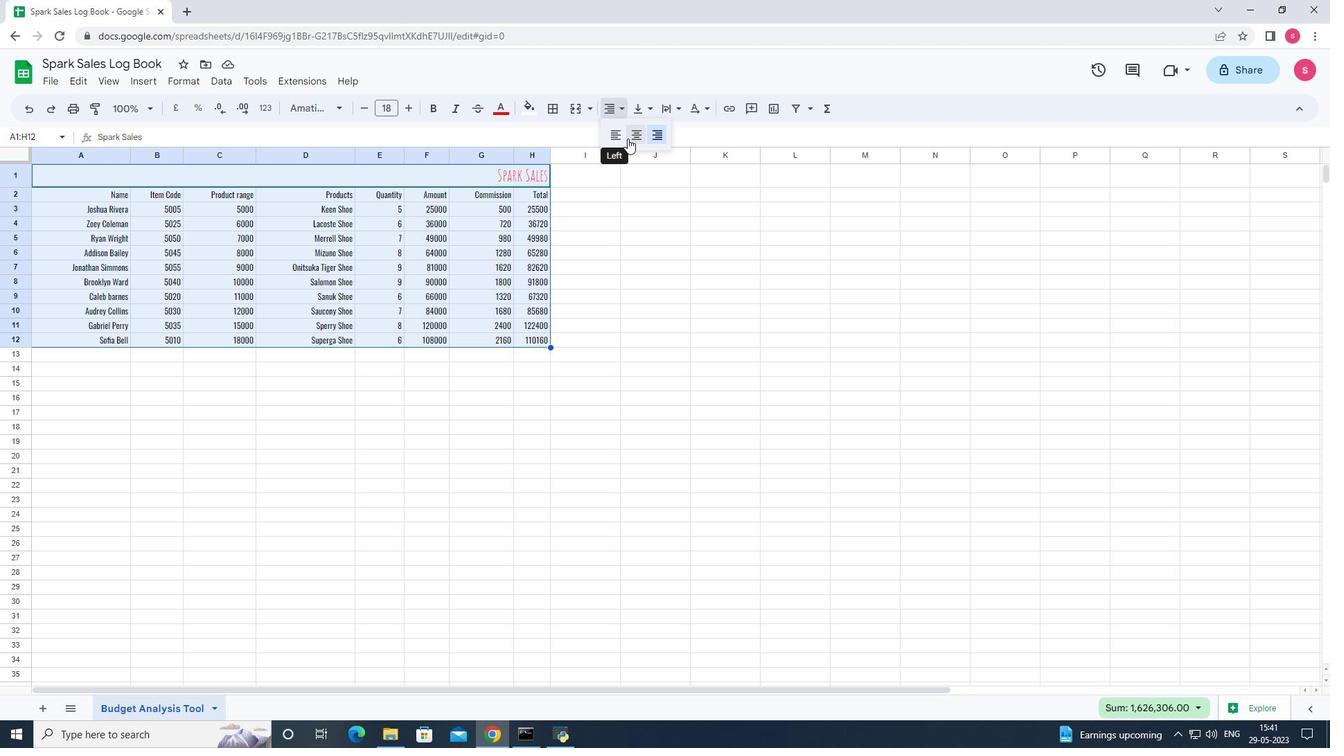 
Action: Mouse pressed left at (633, 138)
Screenshot: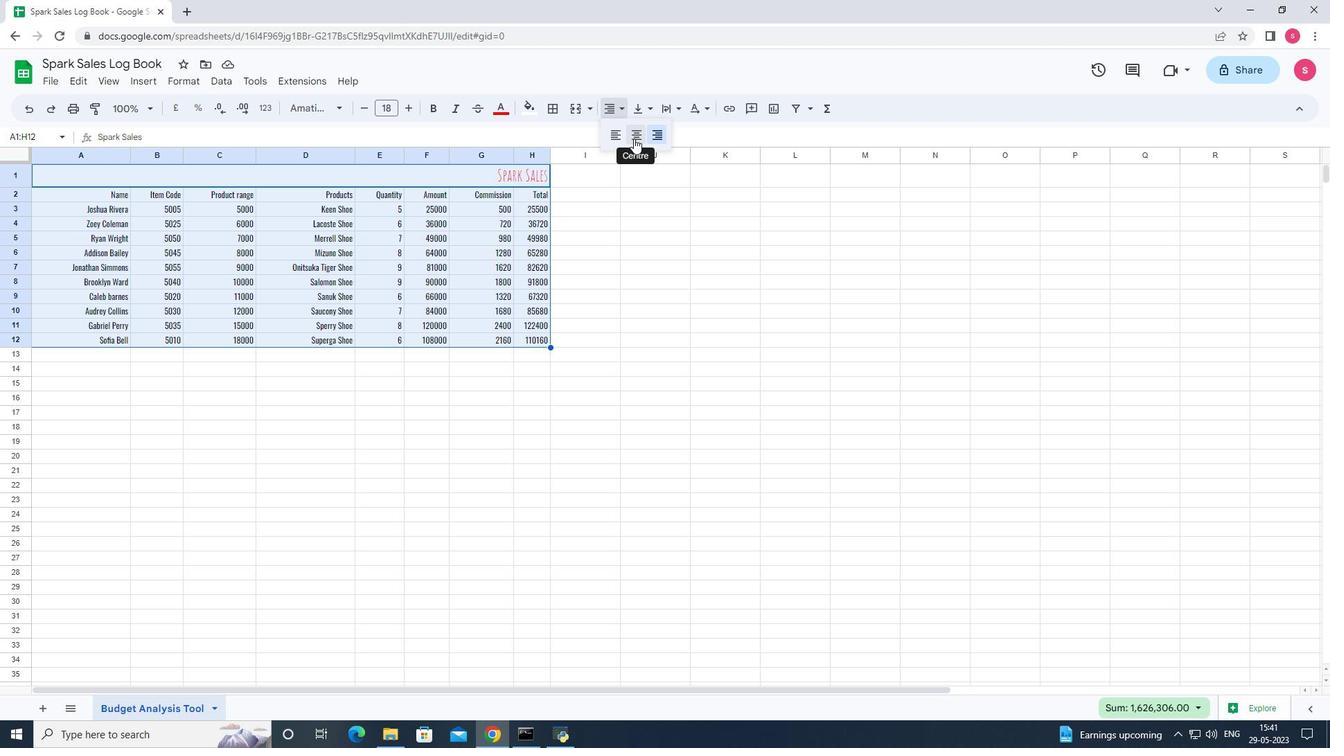 
Action: Mouse moved to (462, 175)
Screenshot: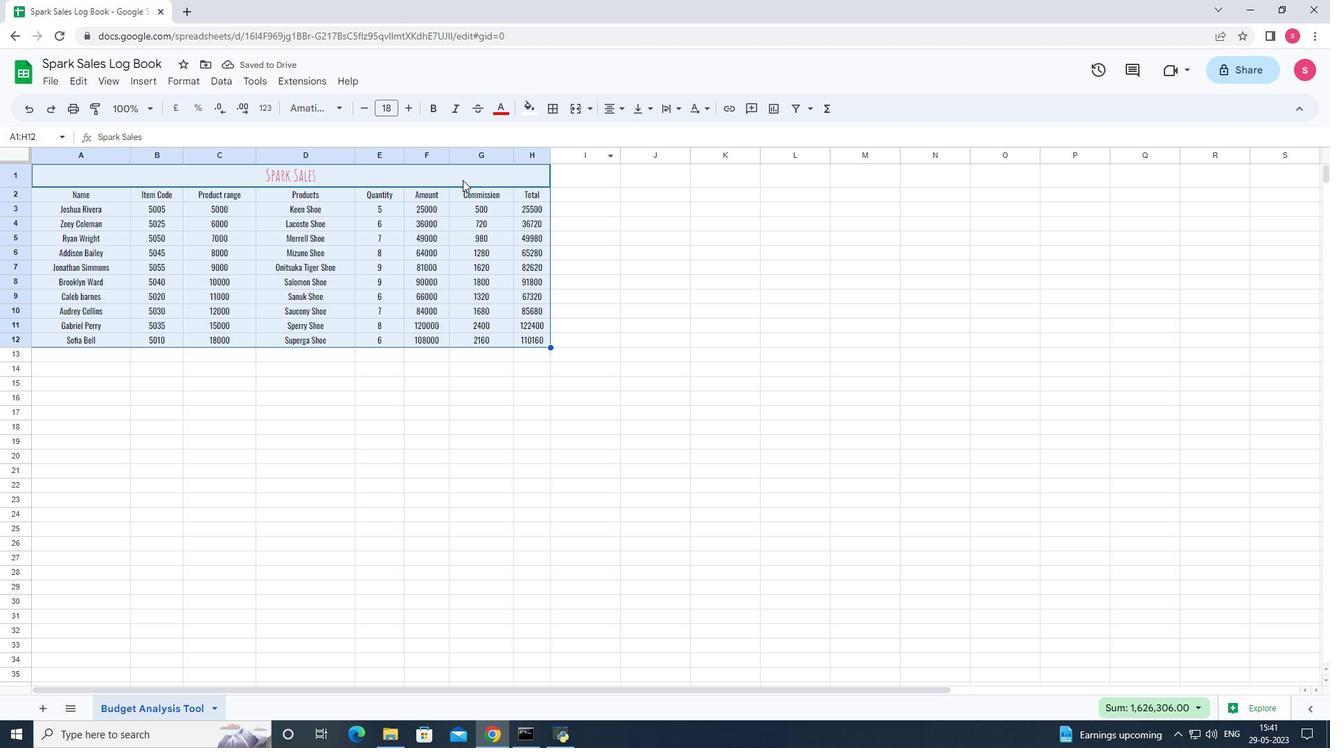 
Action: Mouse pressed left at (462, 175)
Screenshot: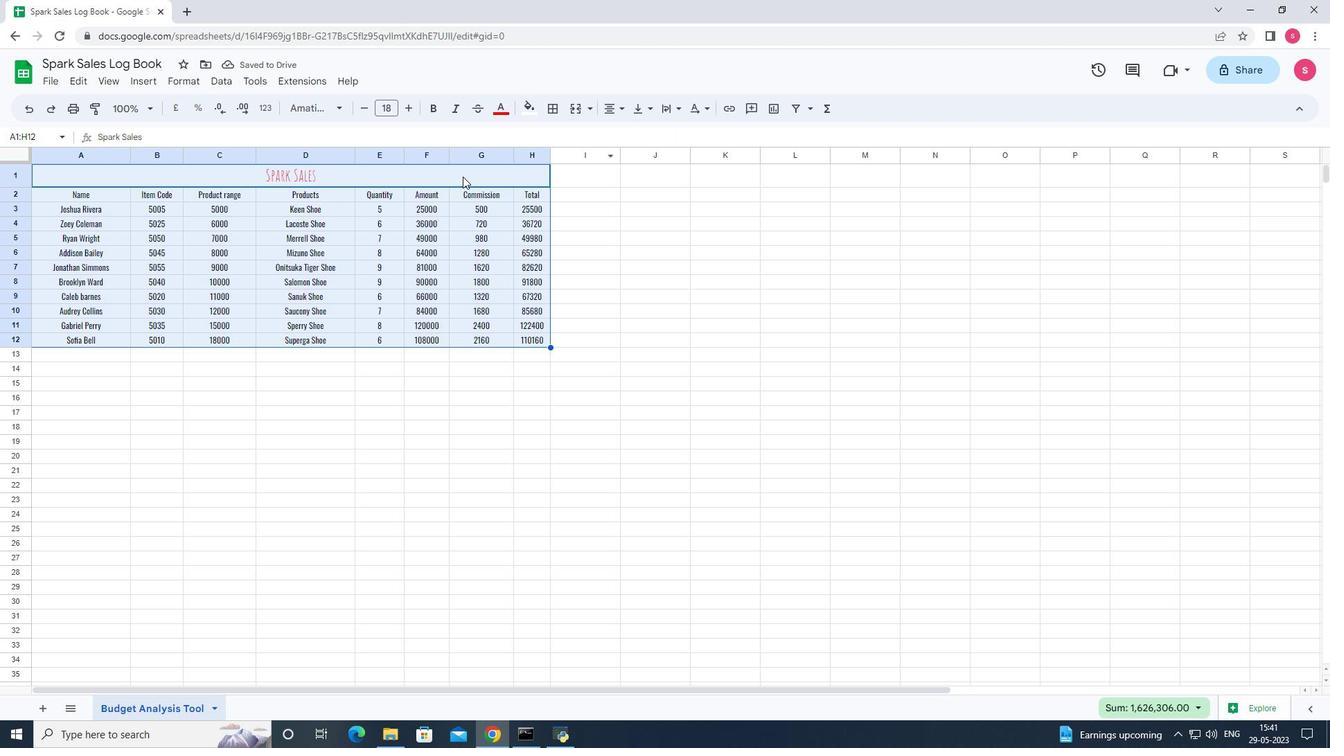 
Action: Mouse moved to (536, 106)
Screenshot: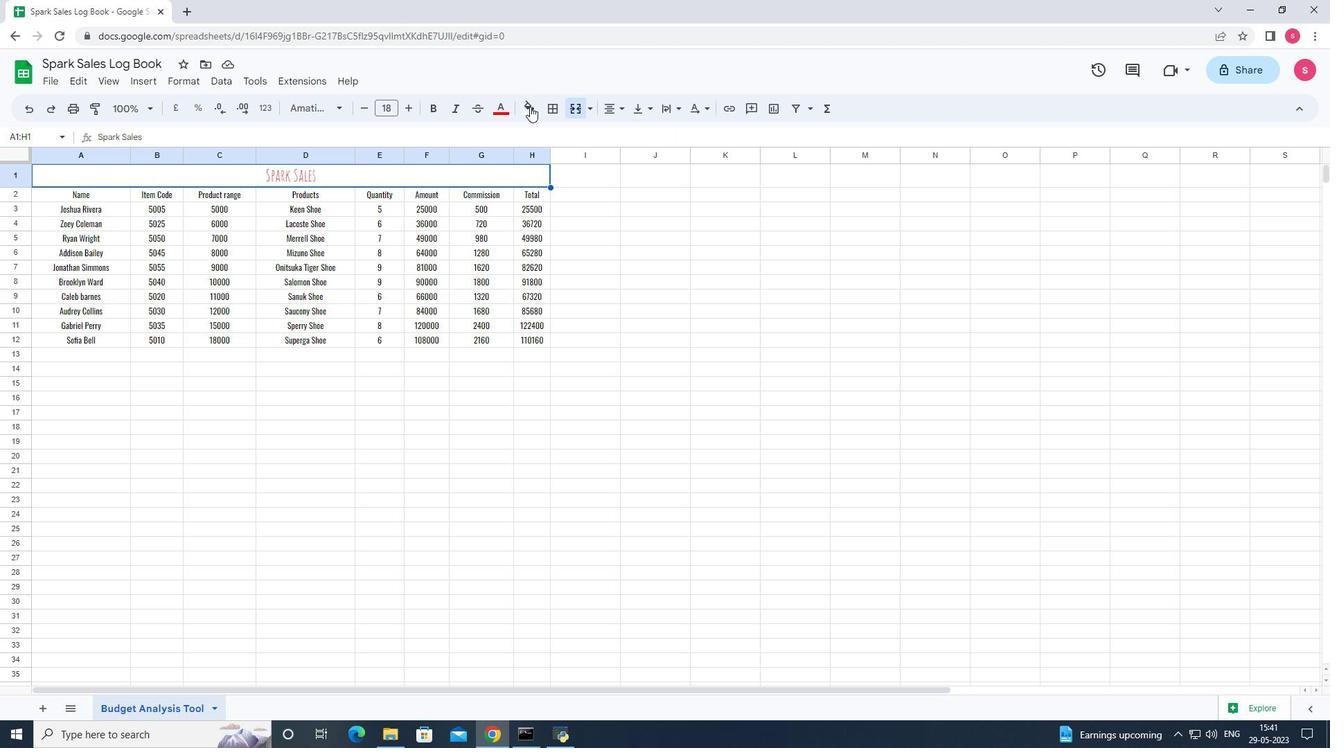 
Action: Mouse pressed left at (536, 106)
Screenshot: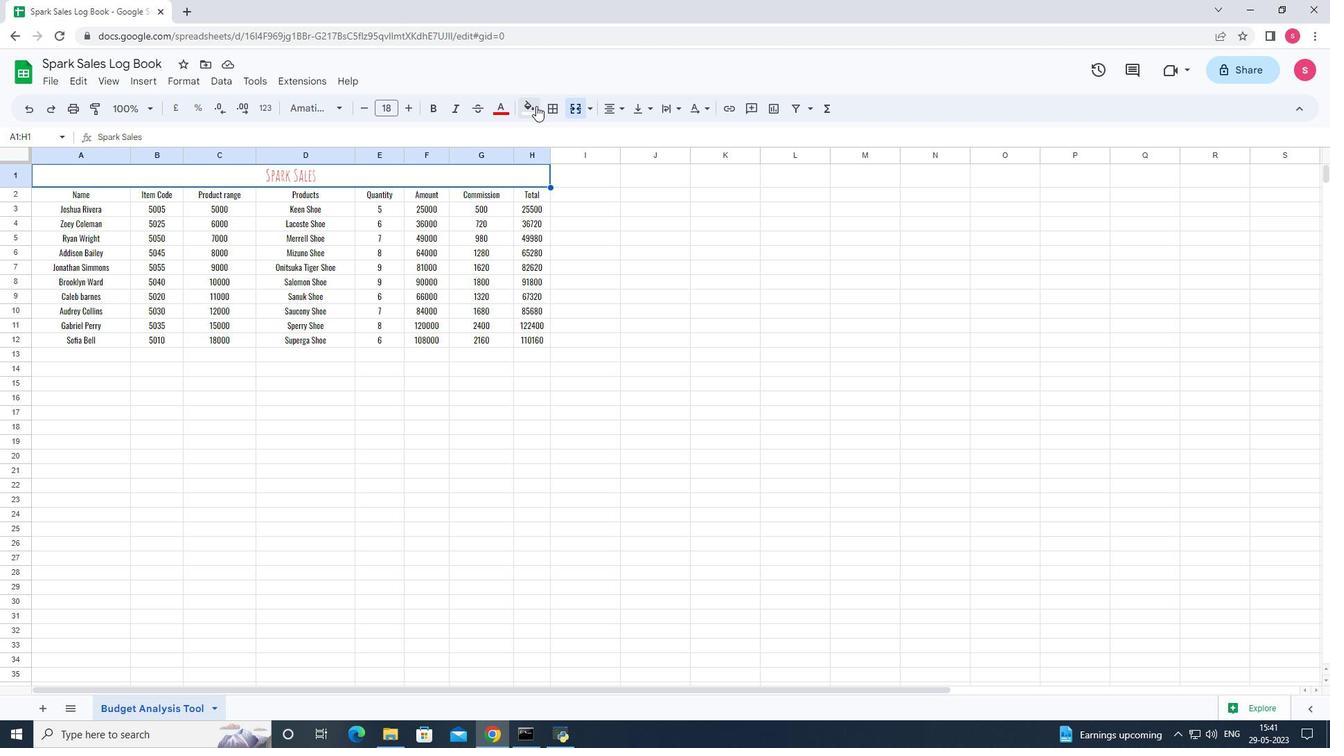 
Action: Mouse moved to (549, 170)
Screenshot: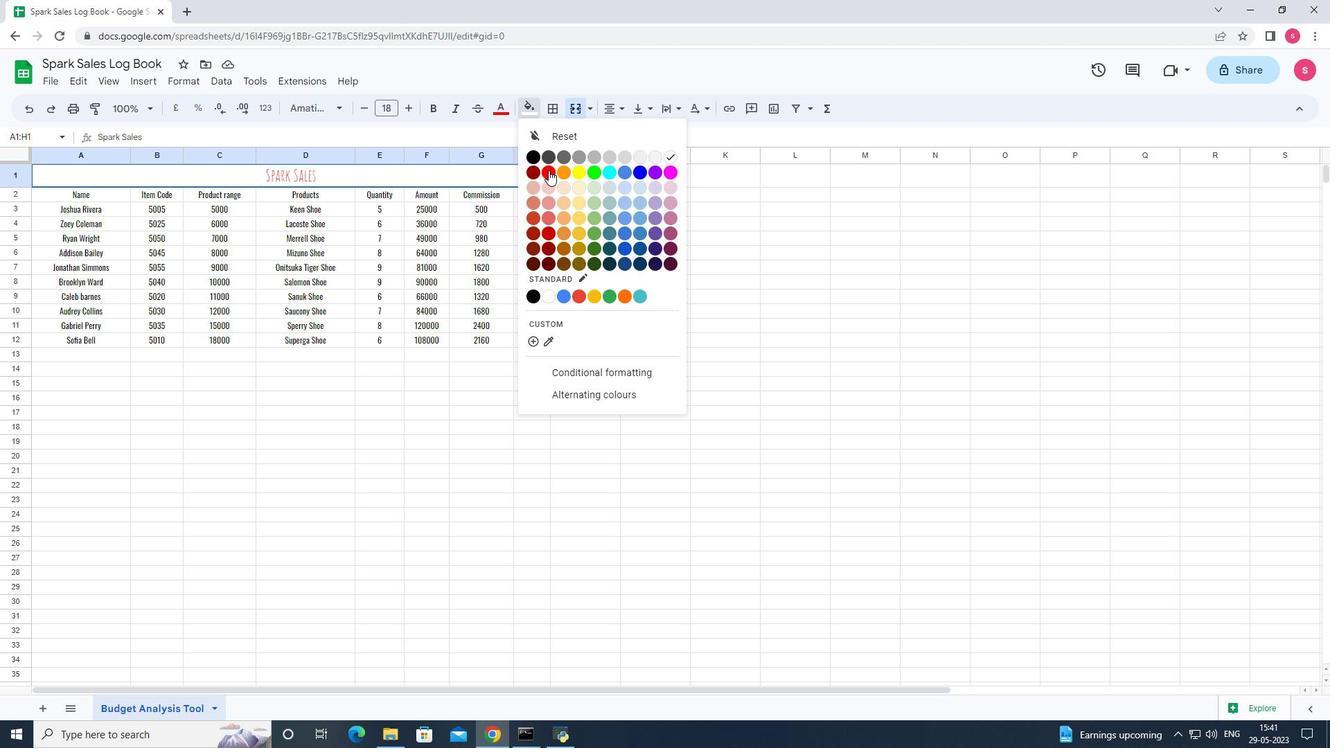 
Action: Mouse pressed left at (549, 170)
Screenshot: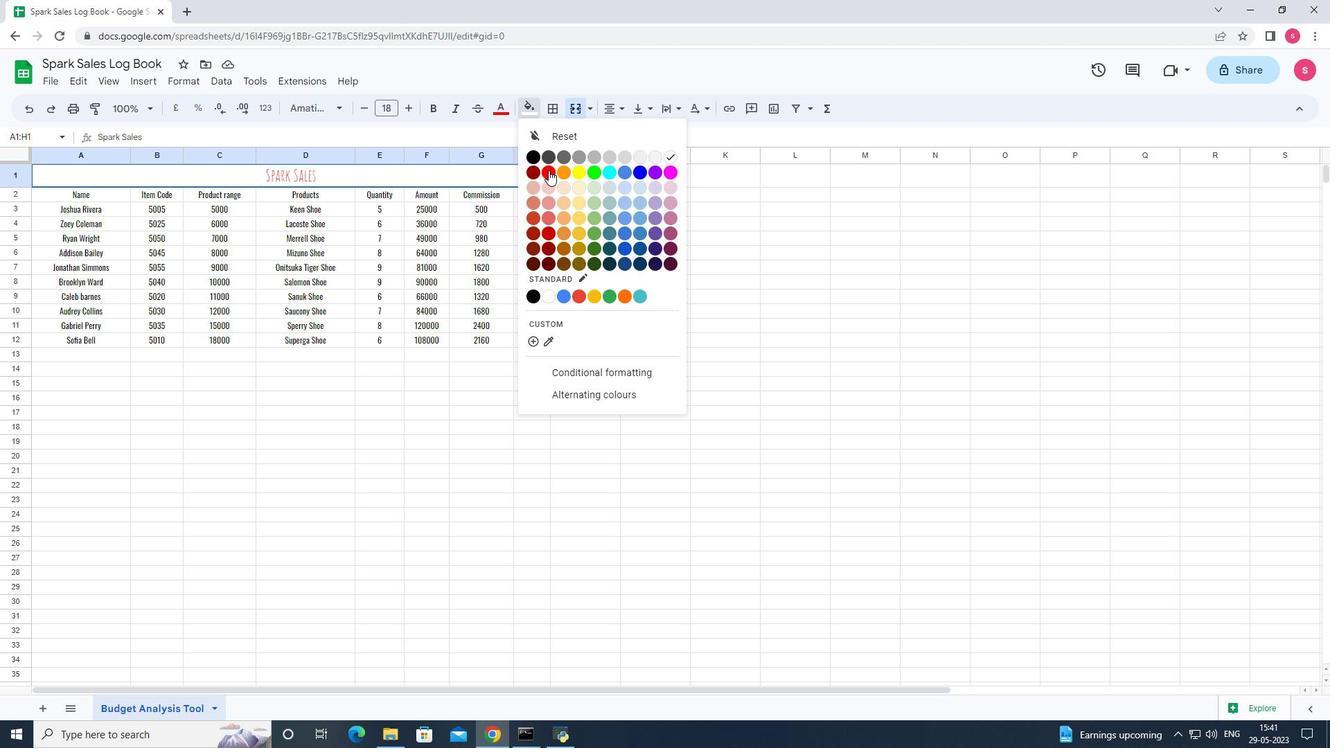 
Action: Mouse moved to (69, 198)
Screenshot: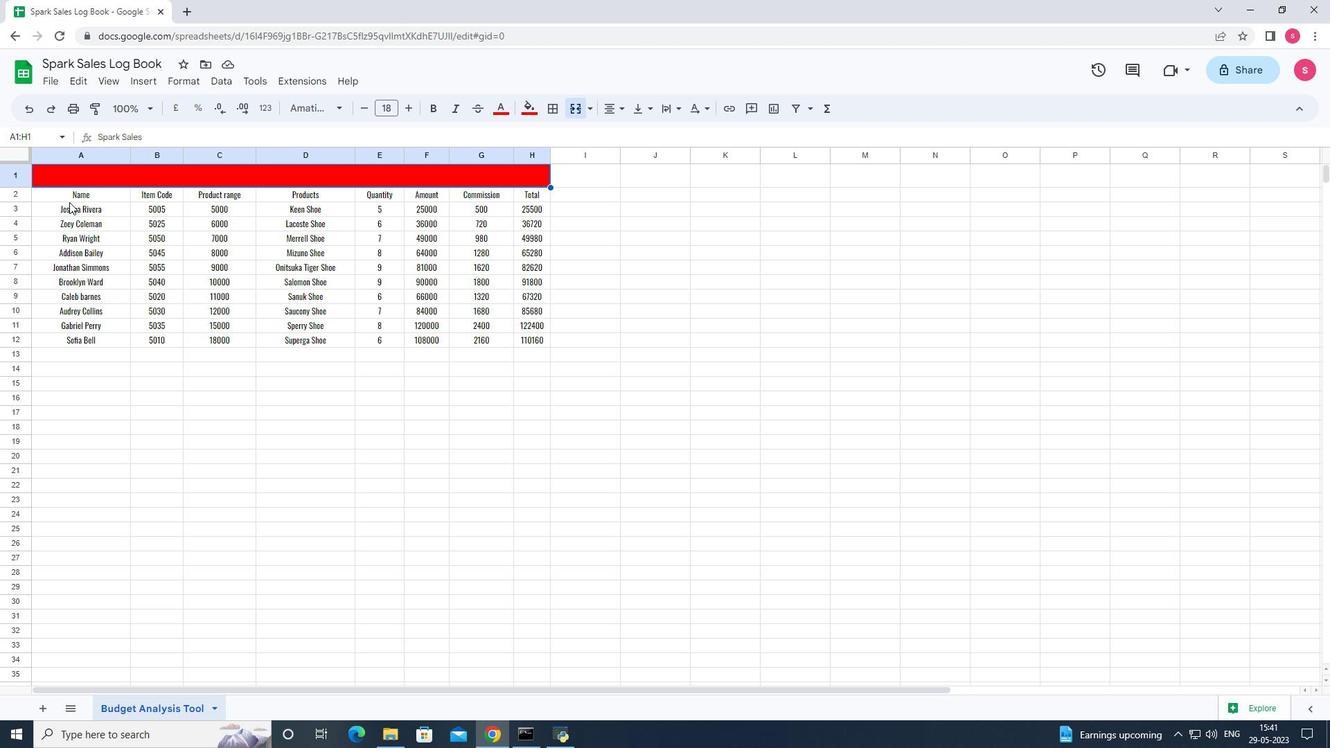 
Action: Mouse pressed left at (69, 198)
Screenshot: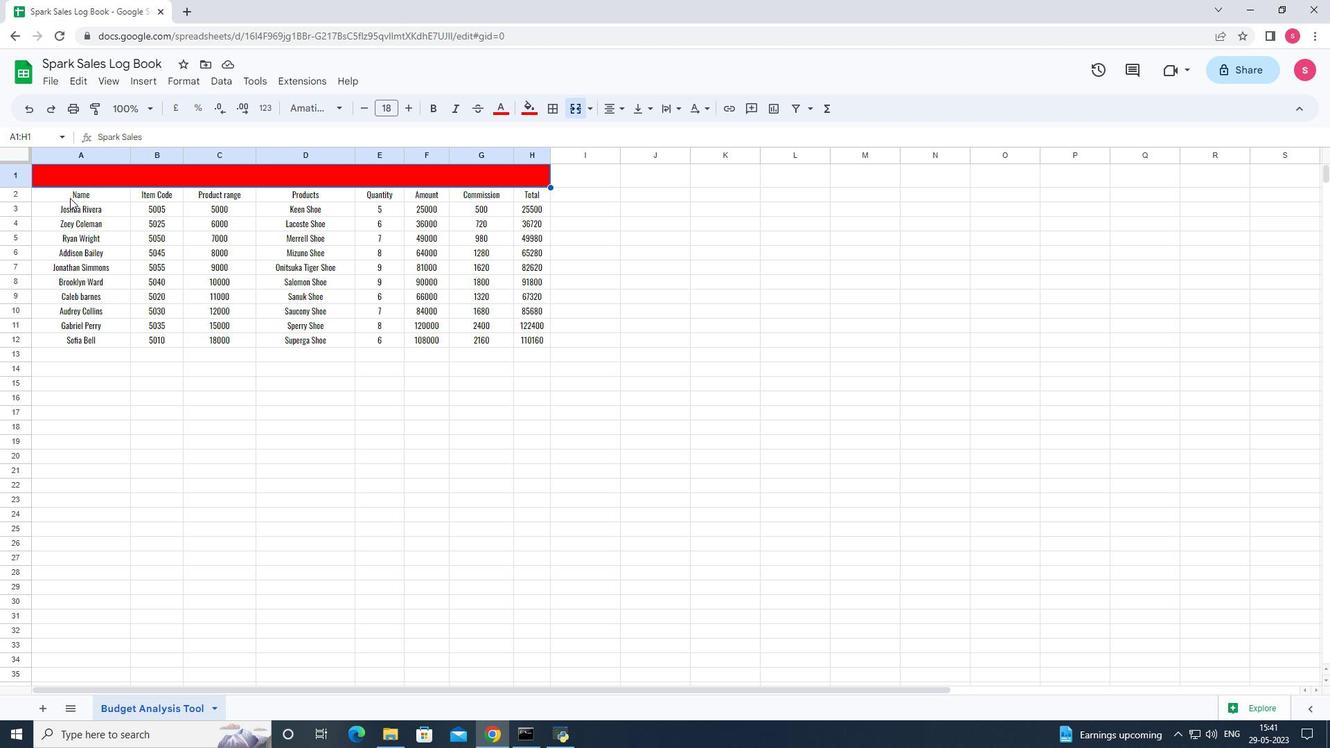 
Action: Mouse moved to (504, 108)
Screenshot: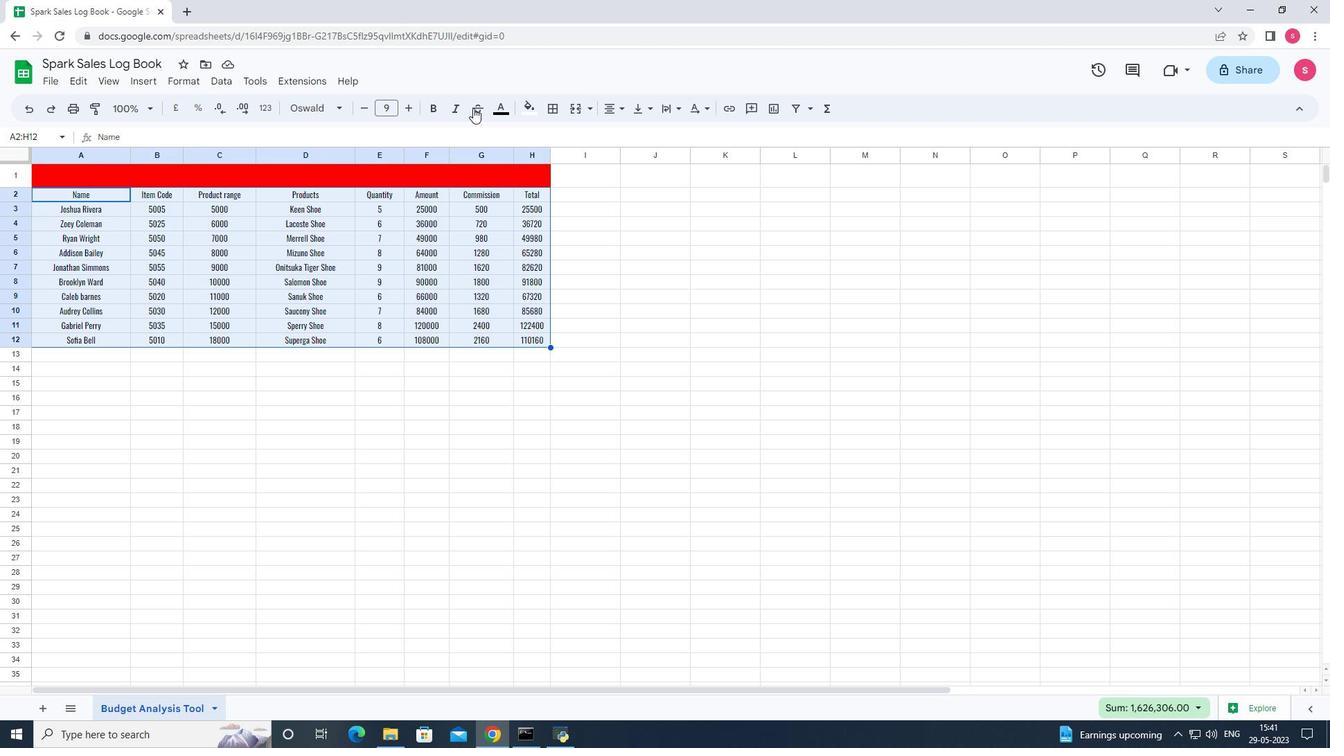 
Action: Mouse pressed left at (504, 108)
Screenshot: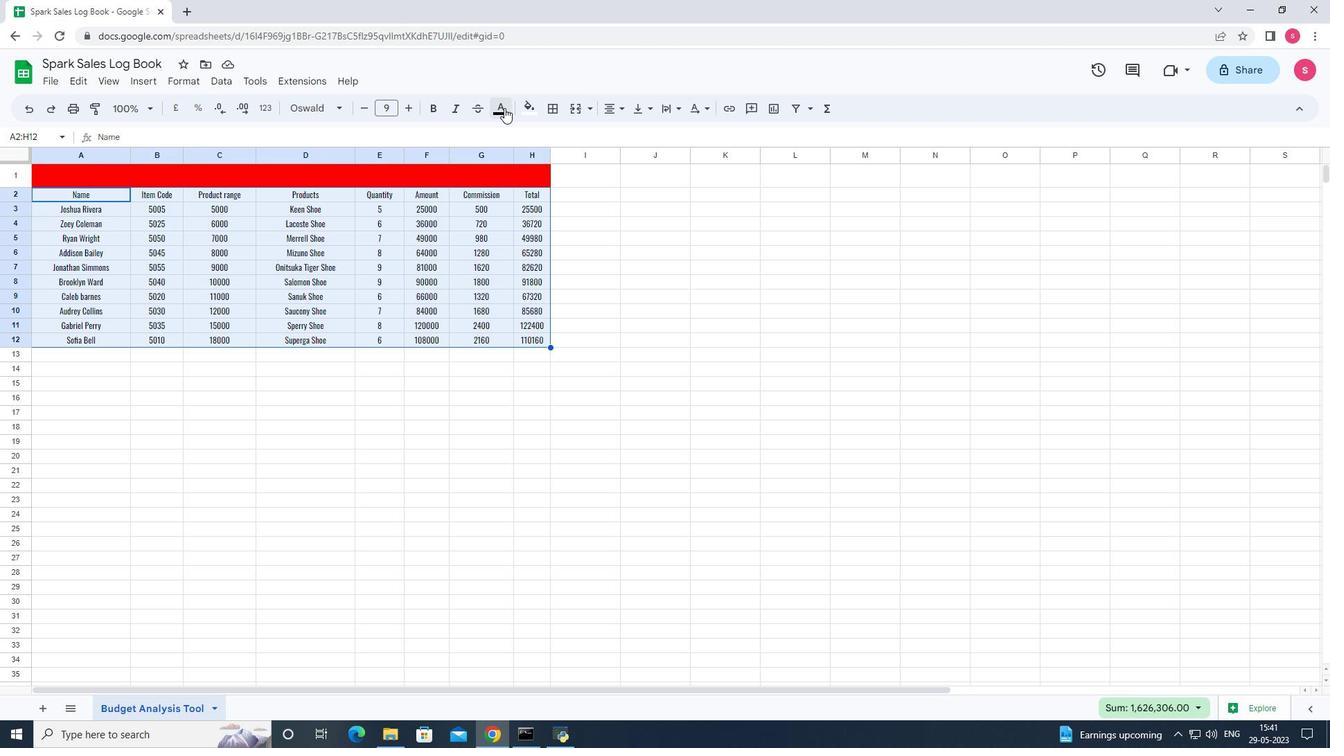 
Action: Mouse moved to (502, 156)
Screenshot: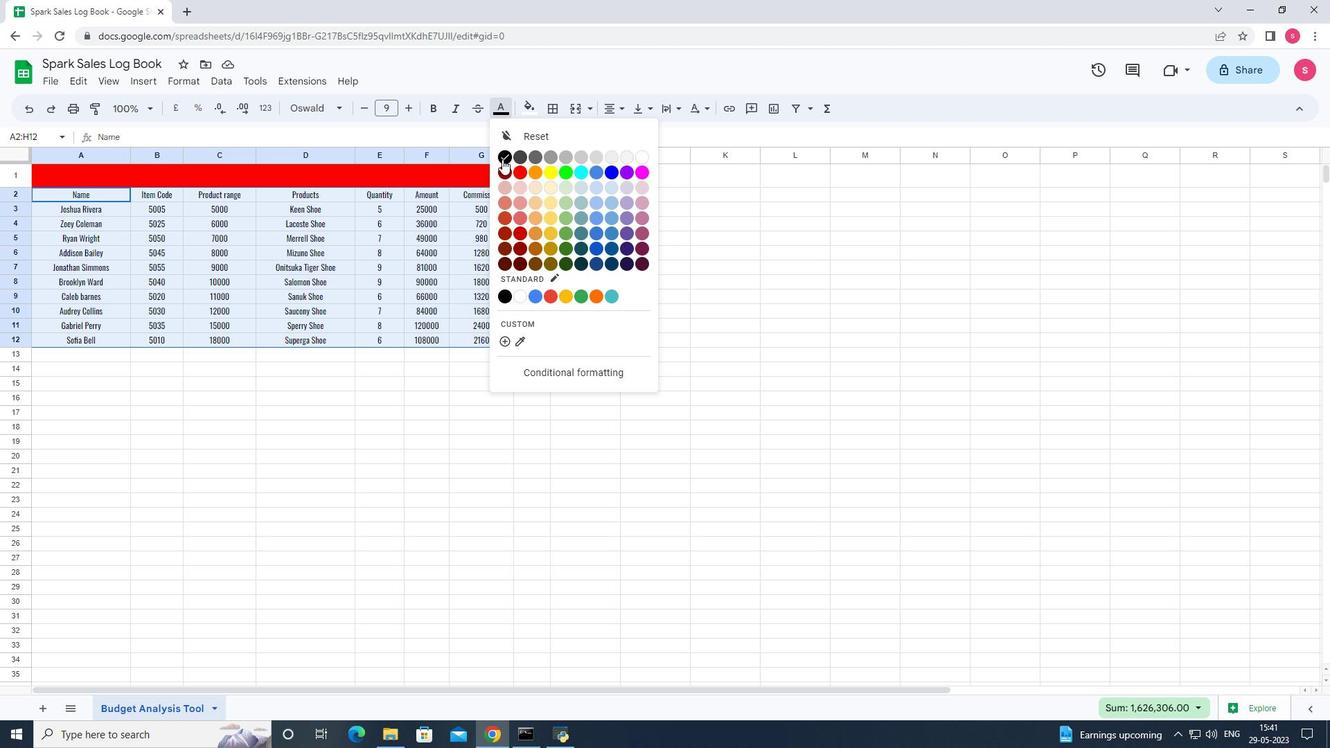 
Action: Mouse pressed left at (502, 156)
Screenshot: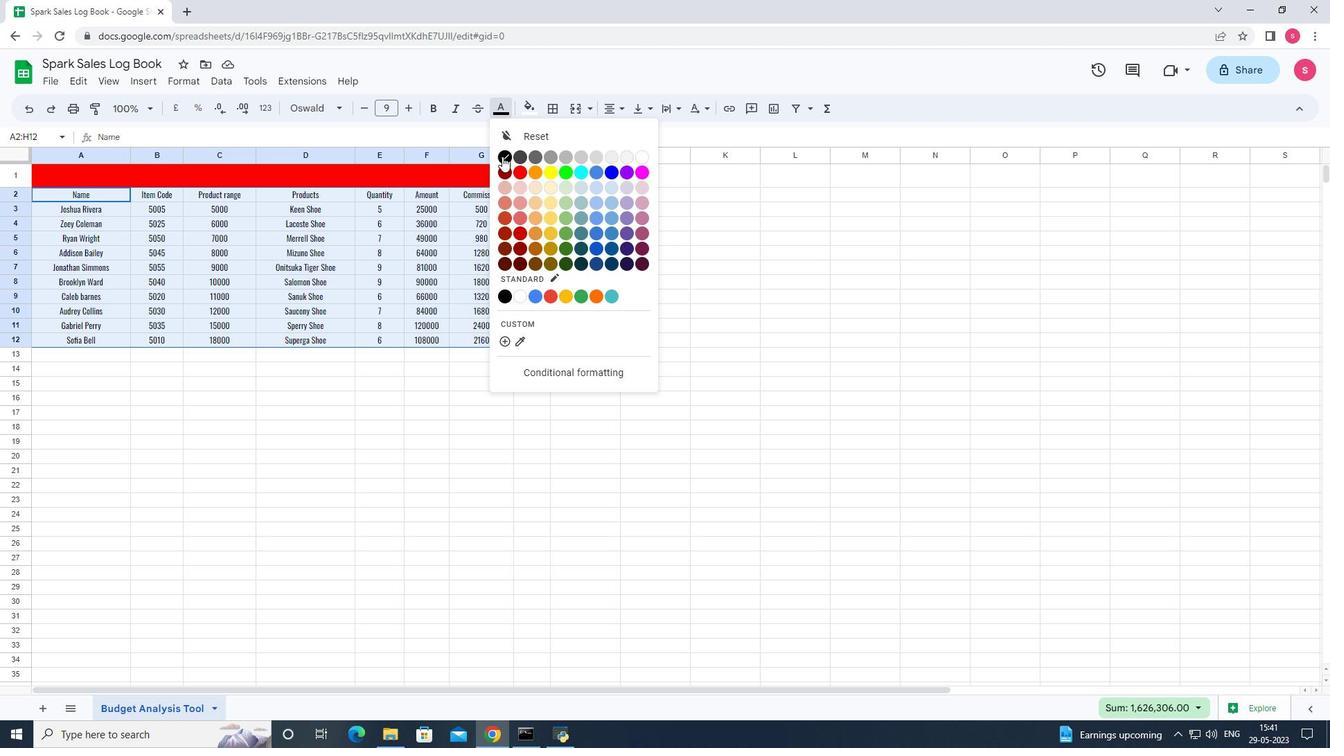 
Action: Mouse moved to (401, 365)
Screenshot: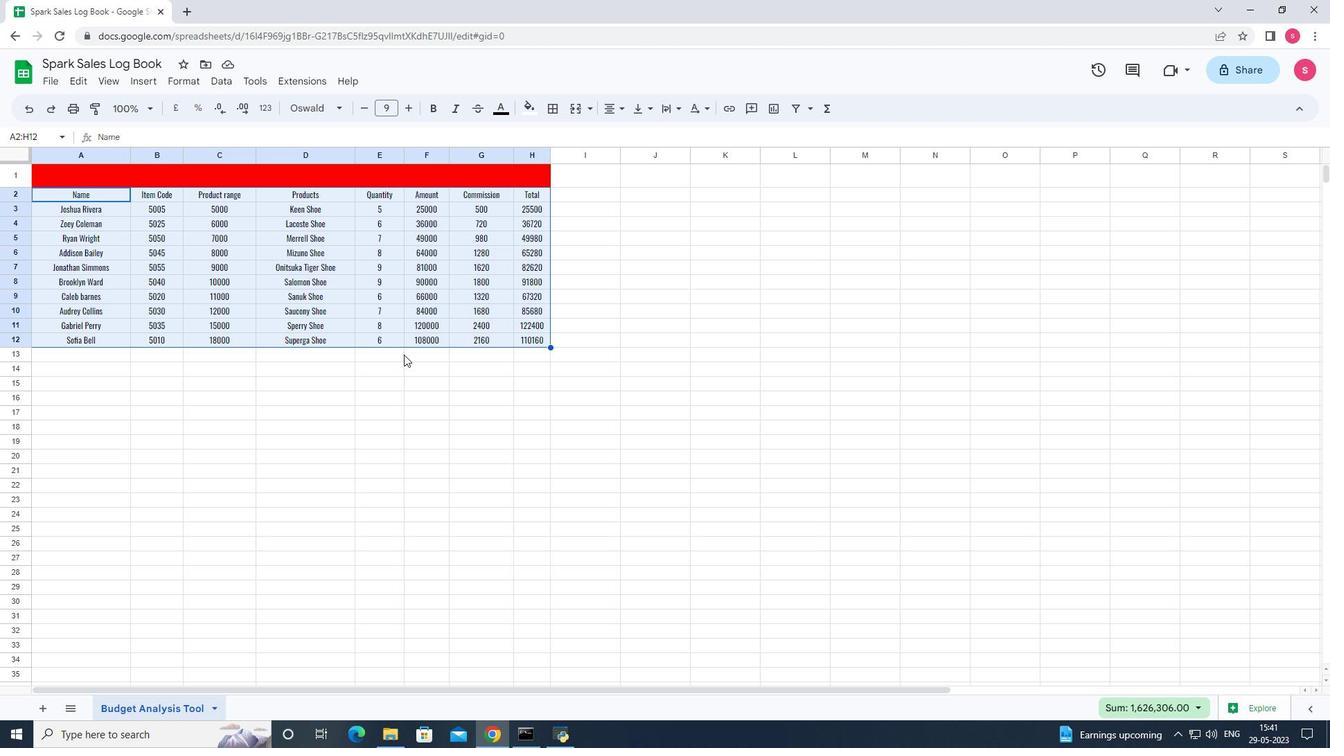 
Action: Mouse pressed left at (401, 365)
Screenshot: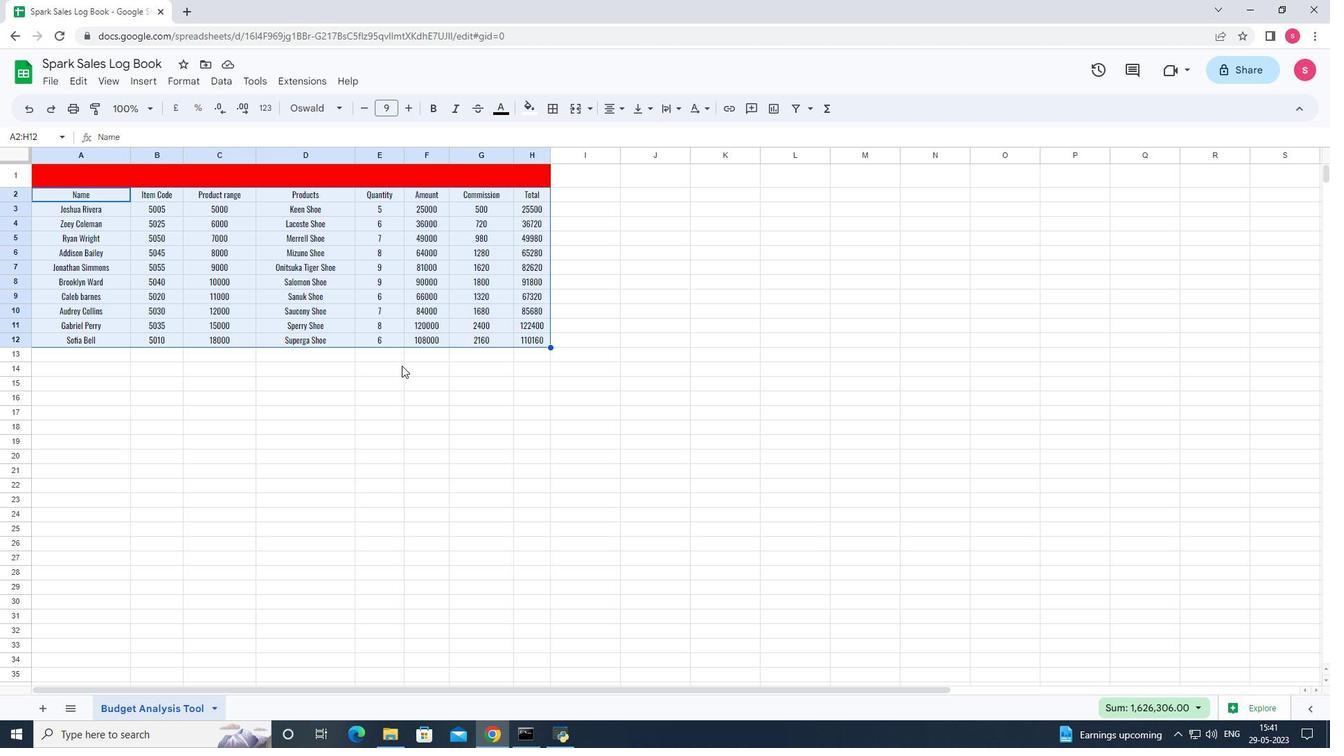 
Action: Mouse moved to (319, 376)
Screenshot: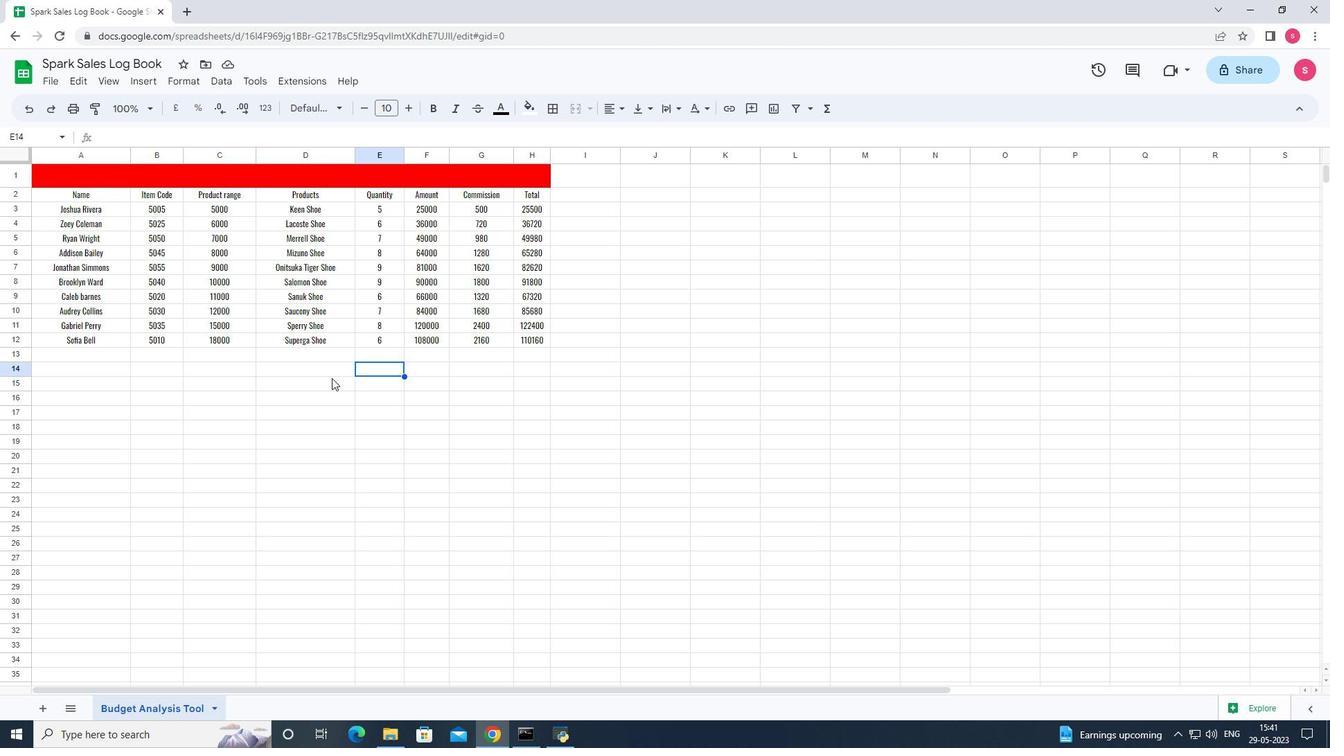 
Action: Mouse pressed left at (319, 376)
Screenshot: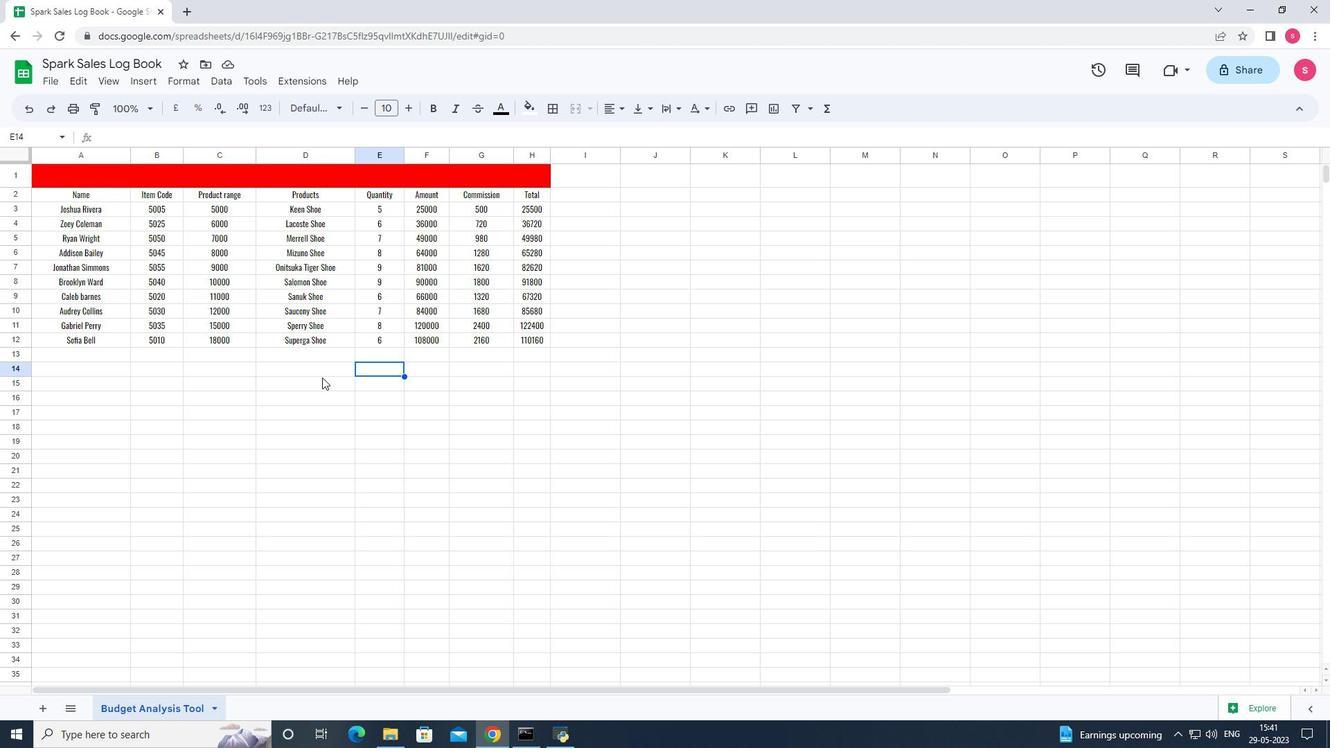 
Action: Mouse moved to (458, 406)
Screenshot: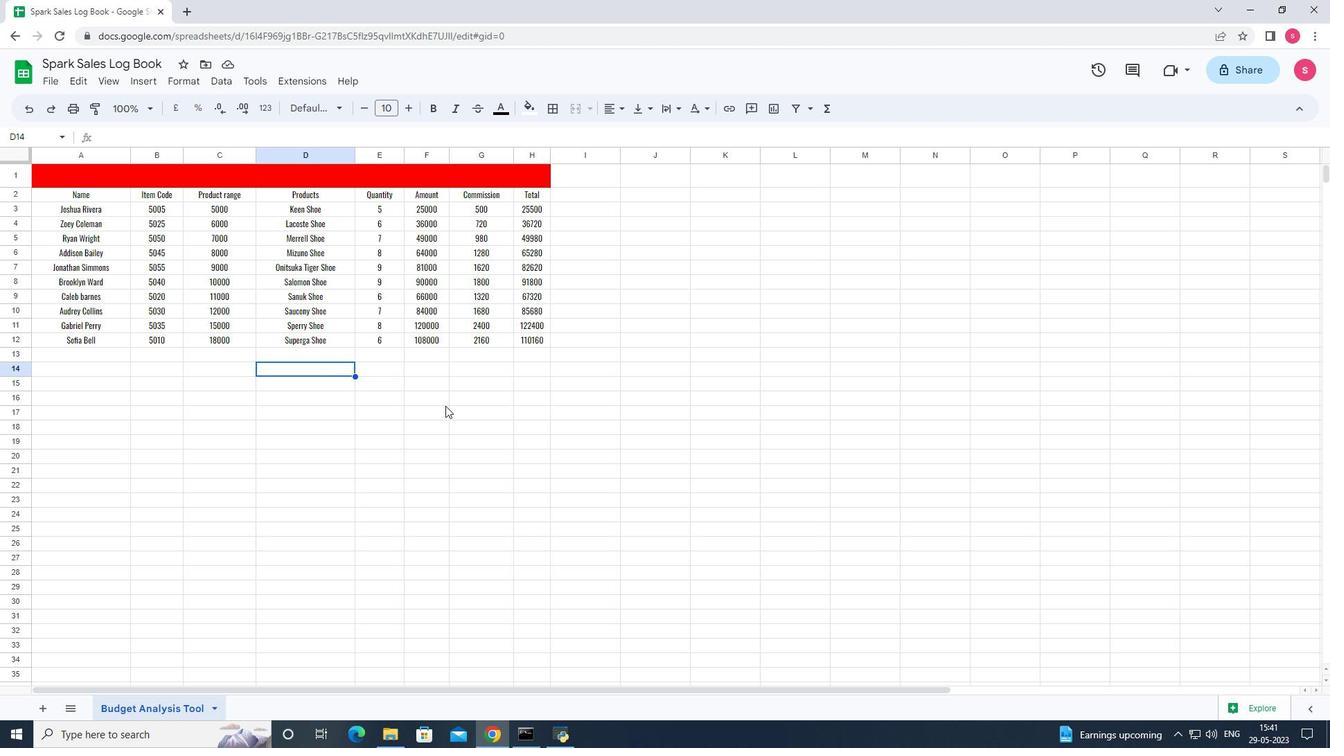 
Action: Mouse pressed left at (458, 406)
Screenshot: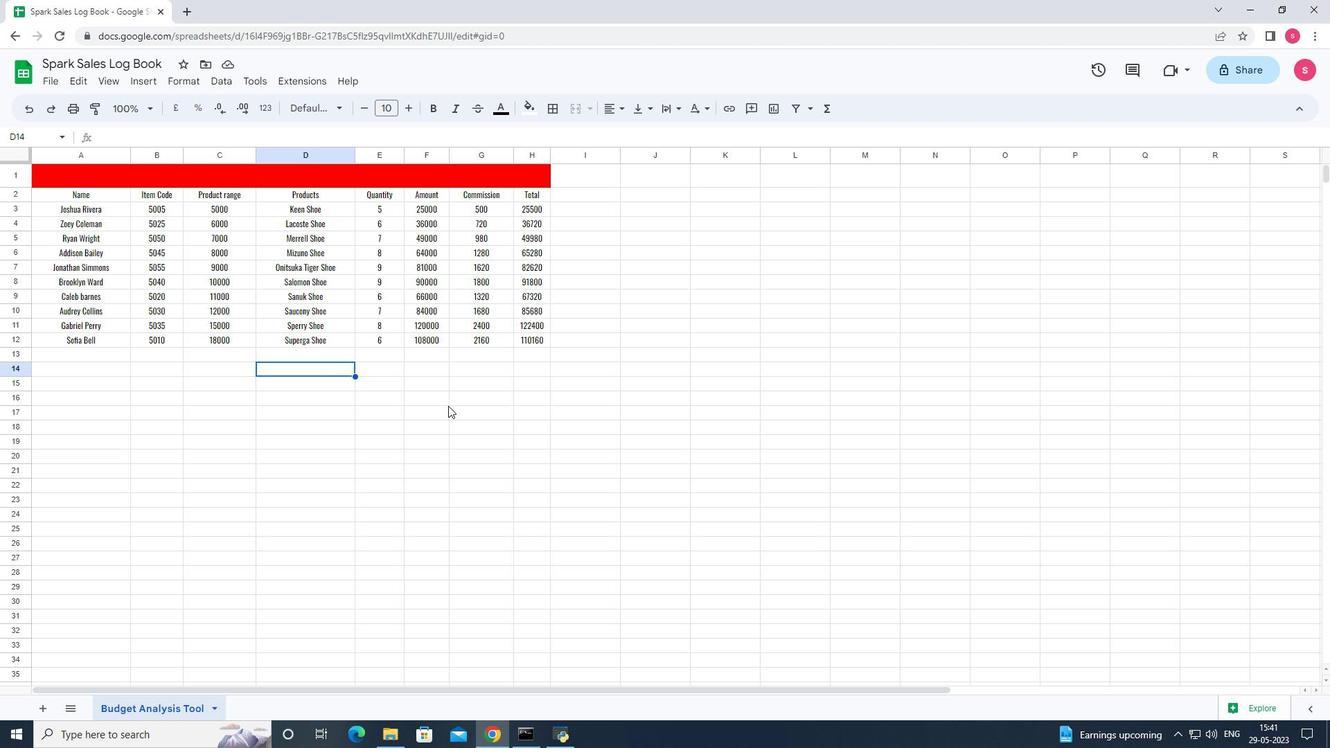 
Action: Mouse moved to (462, 403)
Screenshot: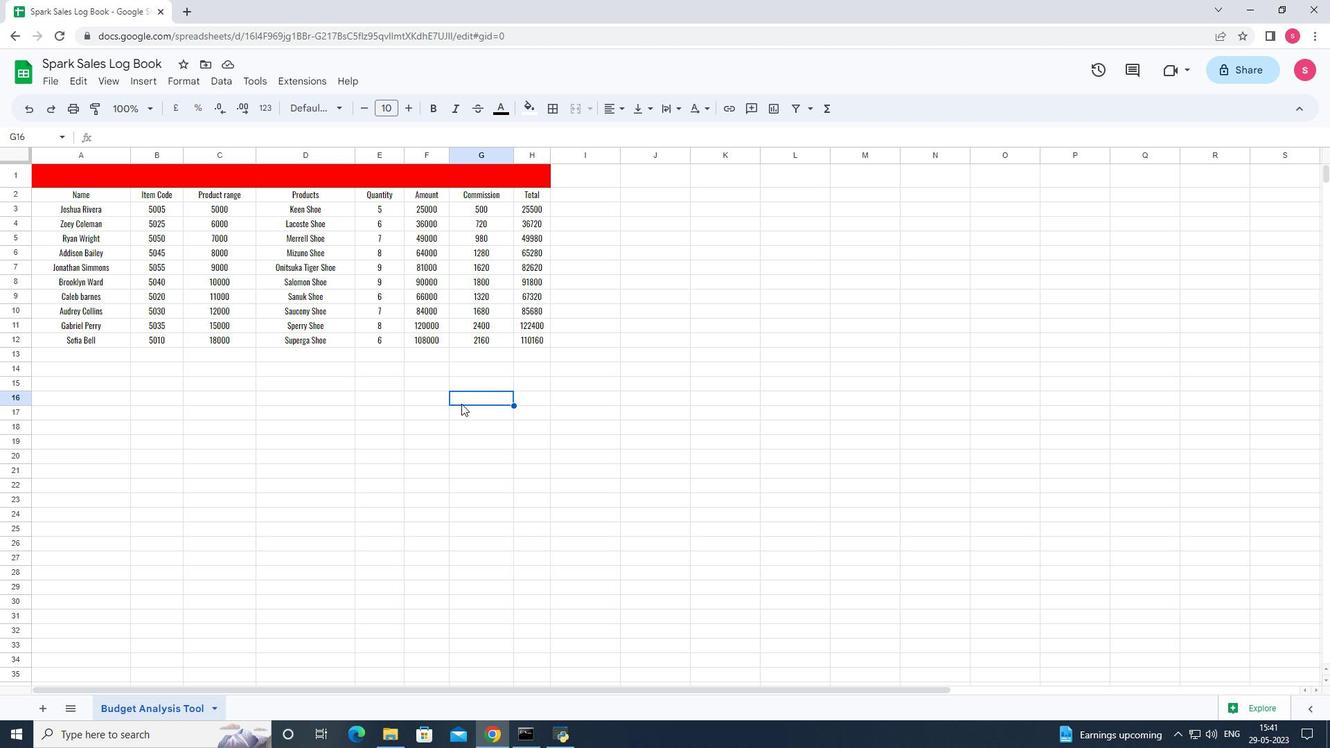 
